 Task: Open Card Interior Design Review in Board Social Media Influencer Collaboration and Partnership Management to Workspace Inbound Marketing Agencies and add a team member Softage.2@softage.net, a label Yellow, a checklist Board Governance, an attachment from your computer, a color Yellow and finally, add a card description 'Plan and execute company team-building retreat with a focus on work-life integration' and a comment 'Given the potential impact of this task on our team workload, let us ensure that we have a clear plan for managing our time and resources.'. Add a start date 'Jan 02, 1900' with a due date 'Jan 09, 1900'
Action: Mouse moved to (319, 193)
Screenshot: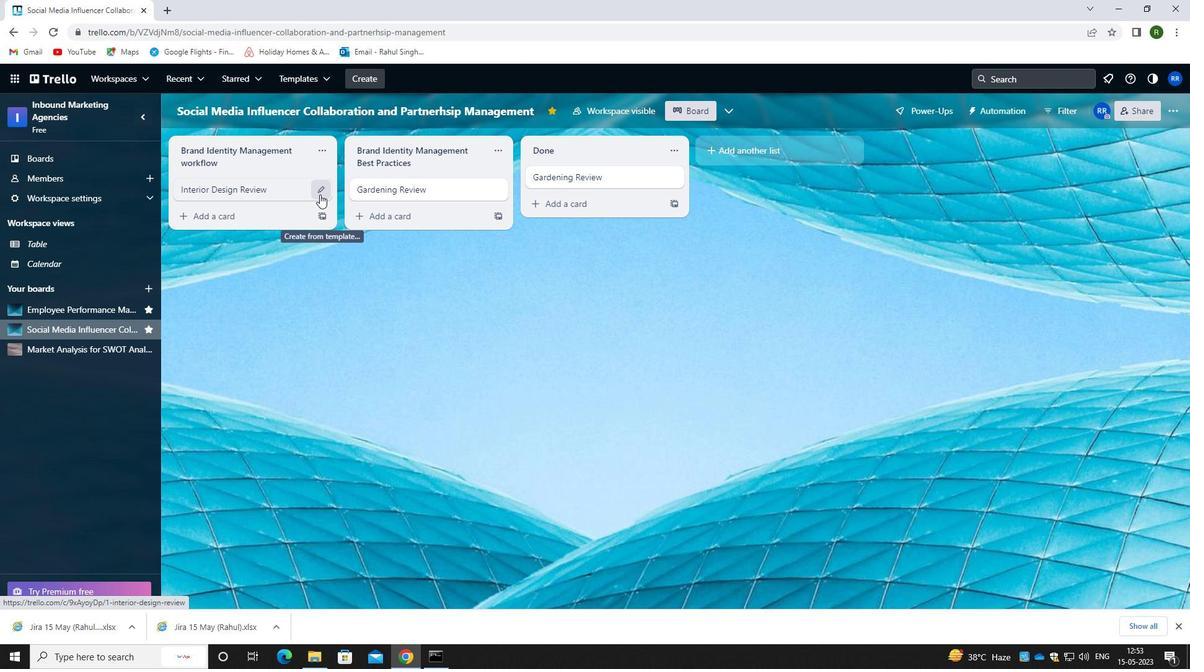 
Action: Mouse pressed left at (319, 193)
Screenshot: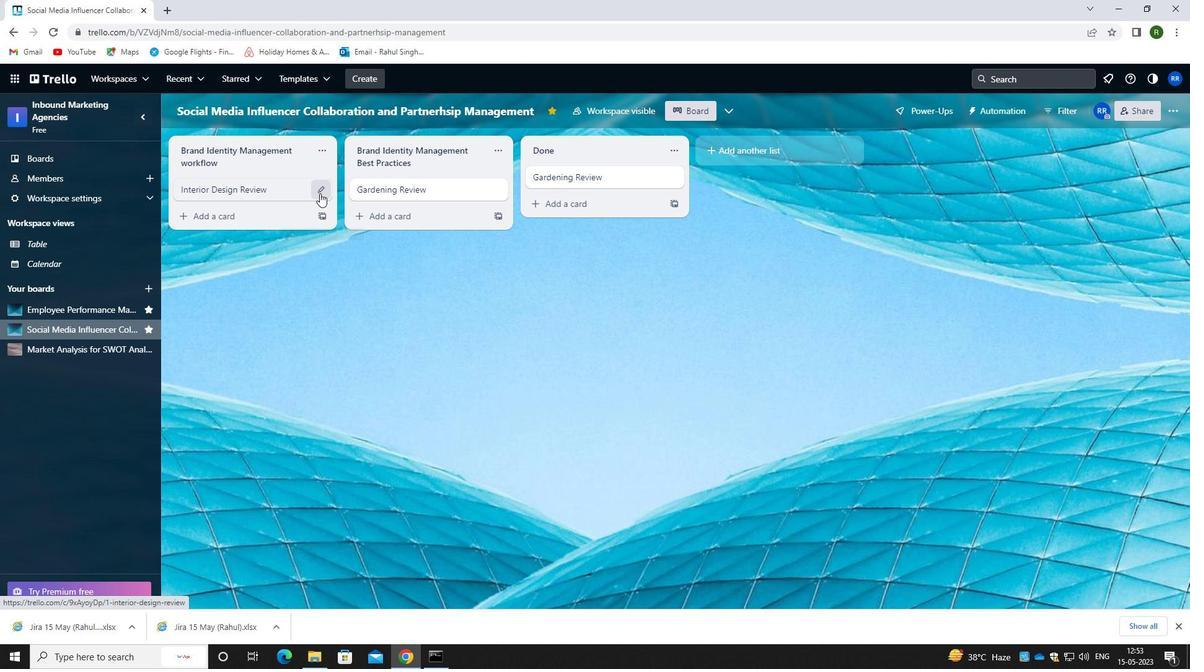 
Action: Mouse moved to (397, 186)
Screenshot: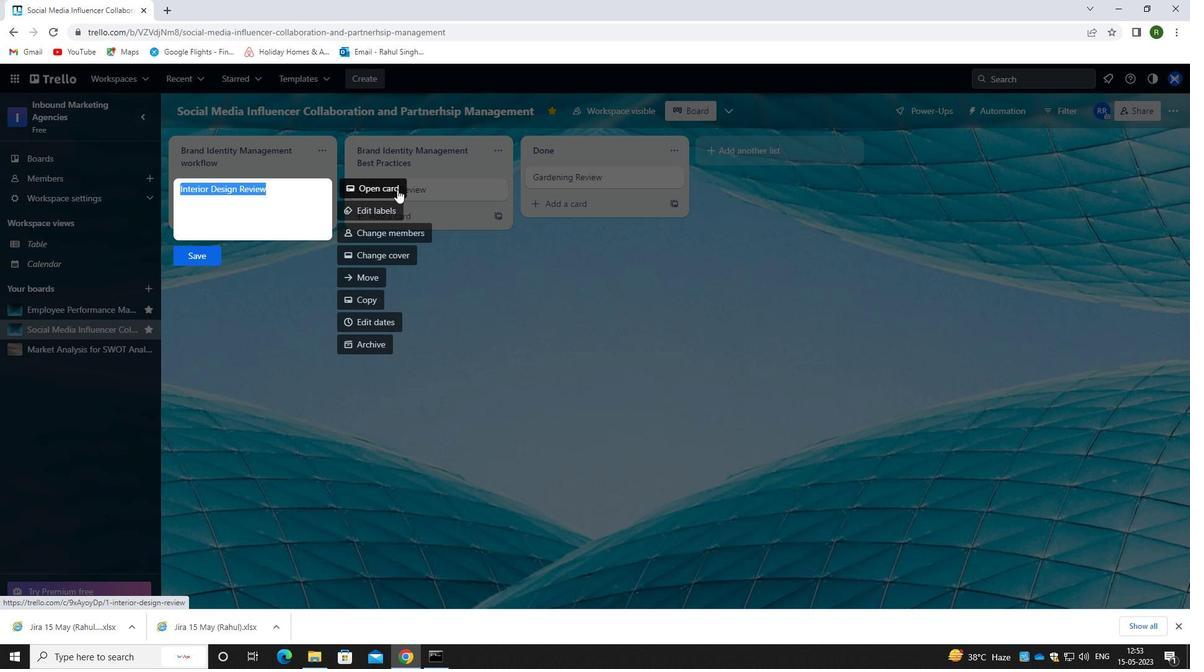 
Action: Mouse pressed left at (397, 186)
Screenshot: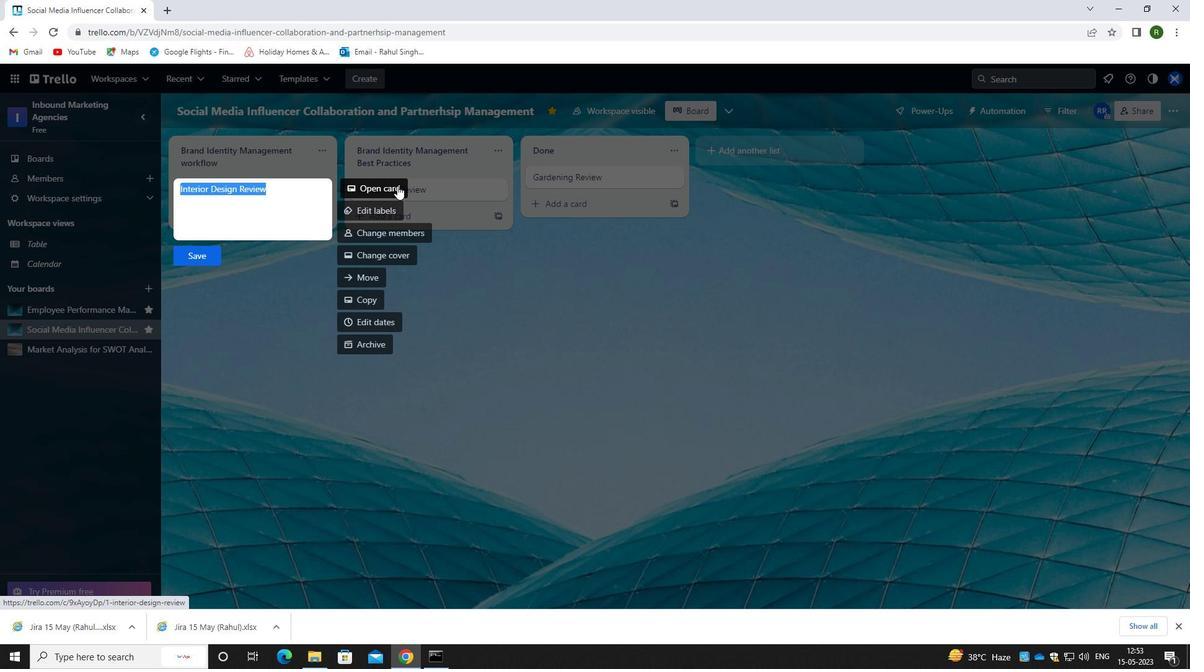 
Action: Mouse moved to (762, 179)
Screenshot: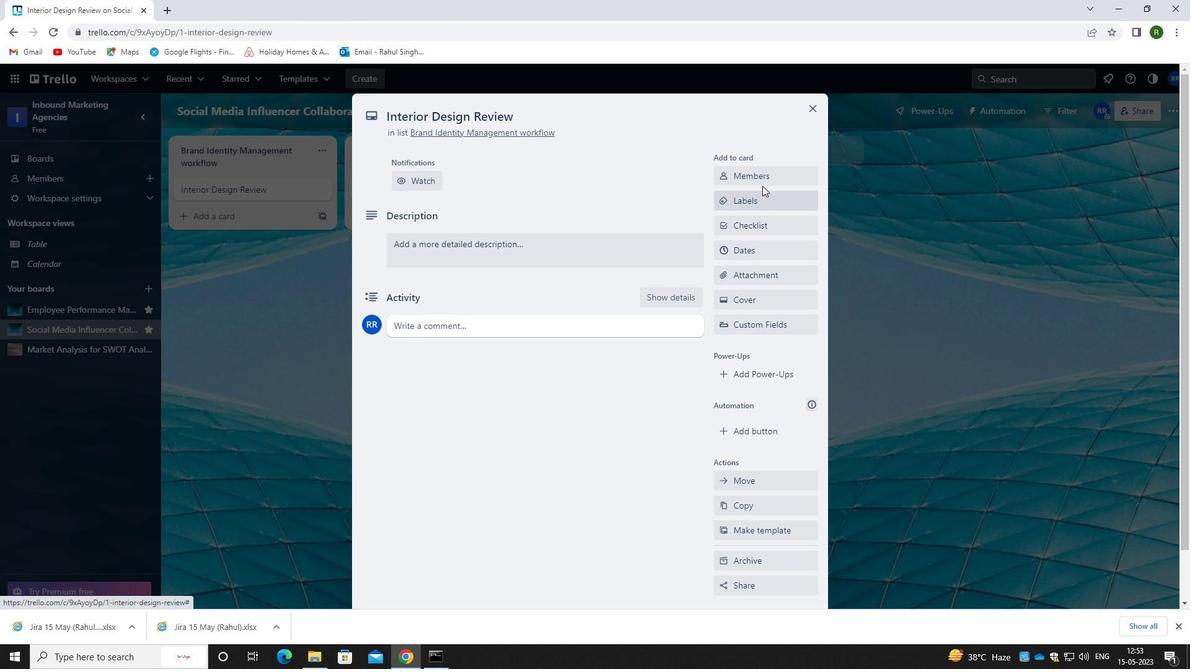 
Action: Mouse pressed left at (762, 179)
Screenshot: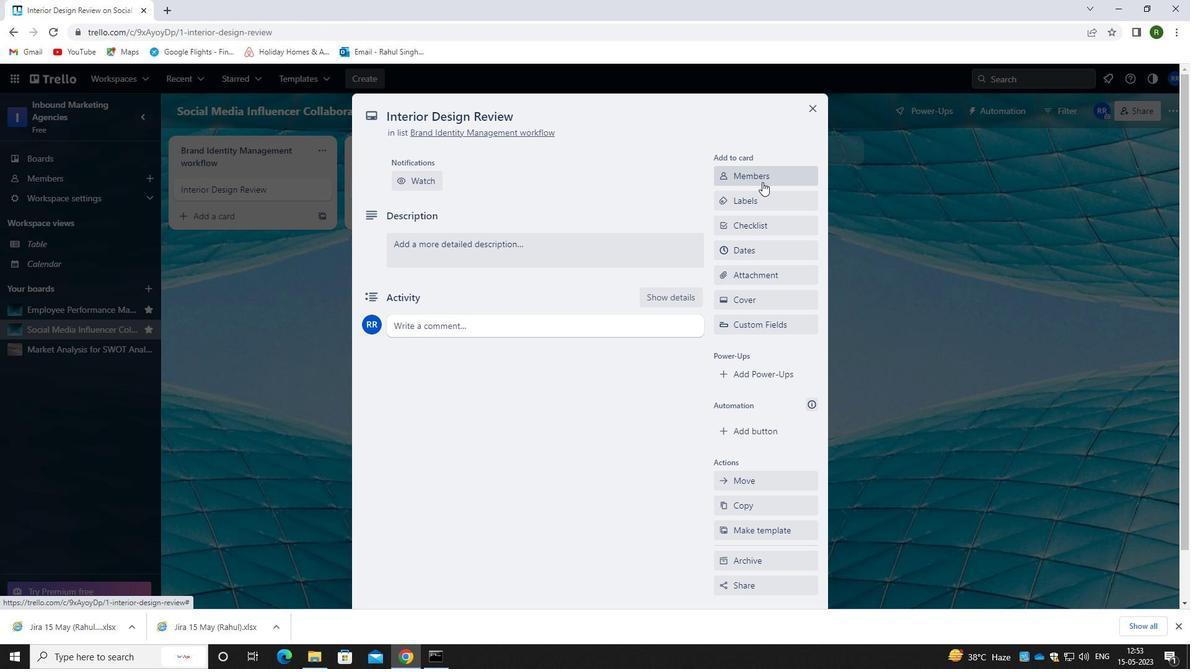 
Action: Mouse moved to (747, 238)
Screenshot: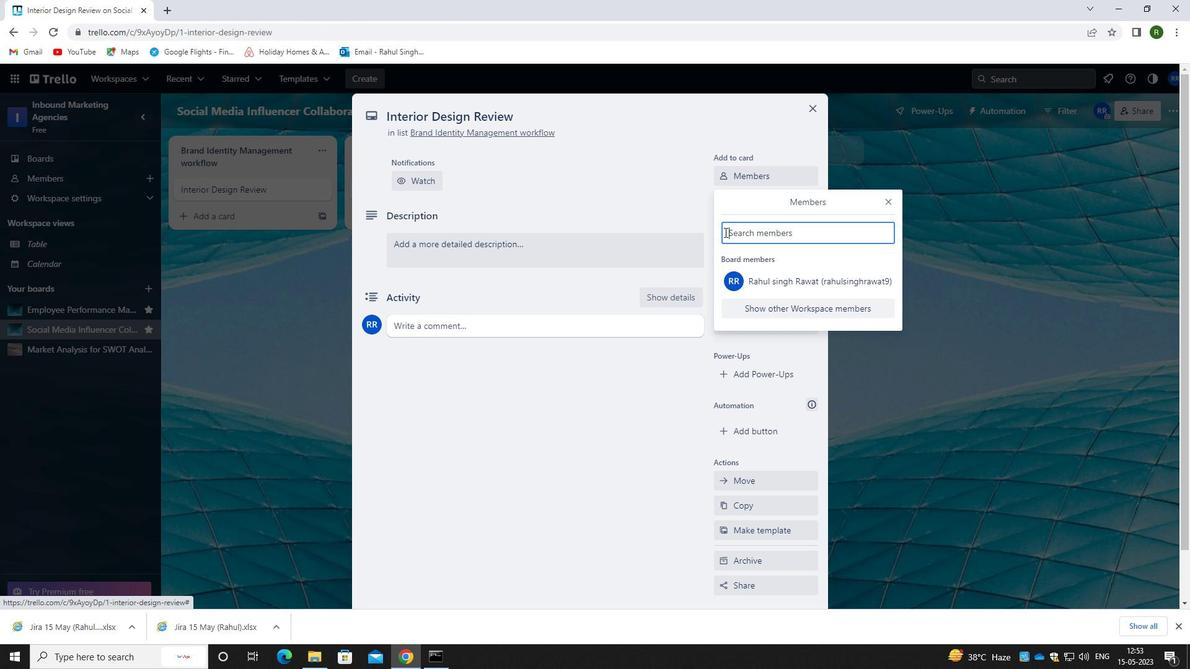 
Action: Key pressed <Key.caps_lock>s<Key.caps_lock>oftage.2<Key.shift>@SOFTAGE.NET
Screenshot: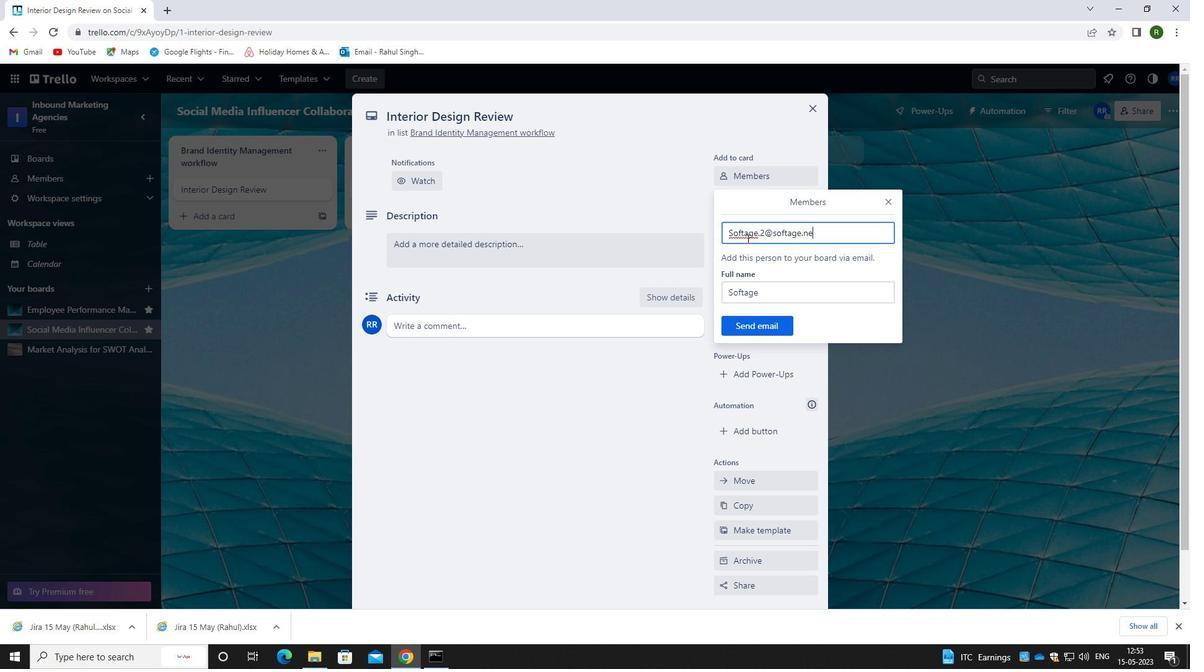 
Action: Mouse moved to (748, 326)
Screenshot: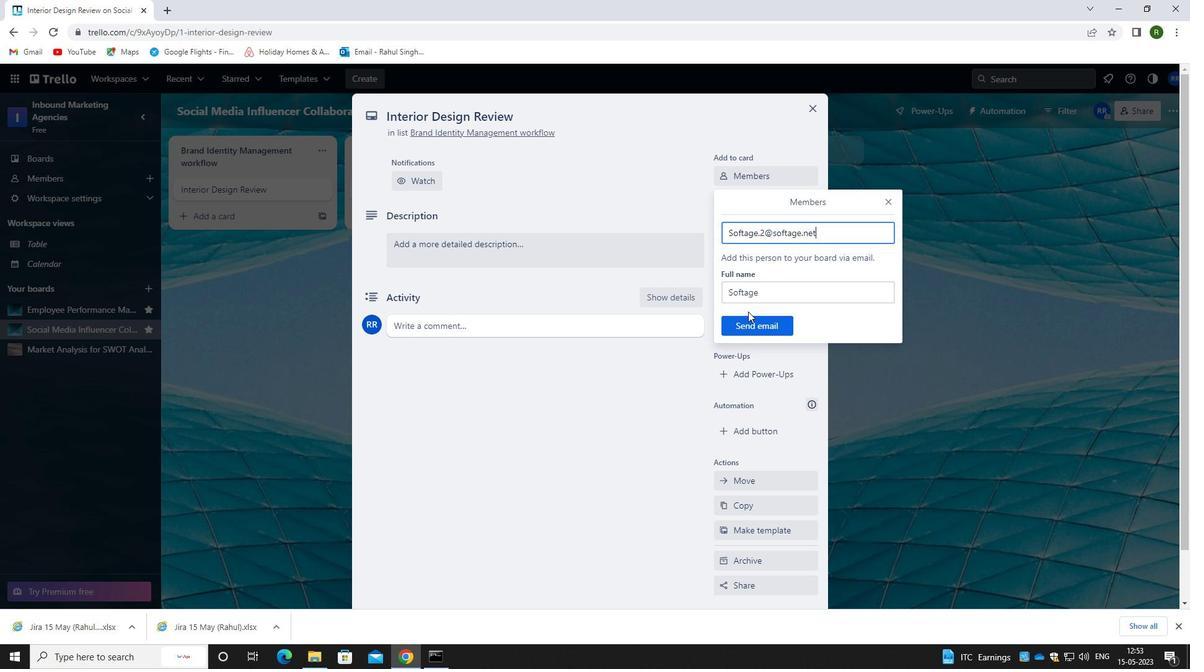 
Action: Mouse pressed left at (748, 326)
Screenshot: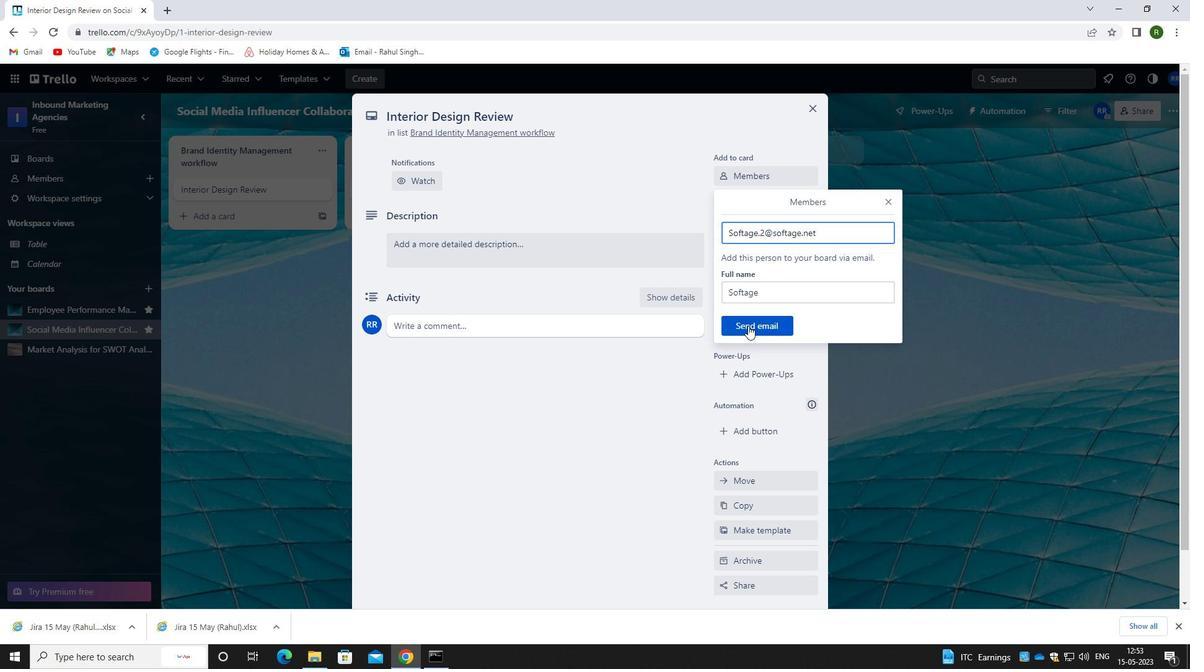 
Action: Mouse moved to (745, 239)
Screenshot: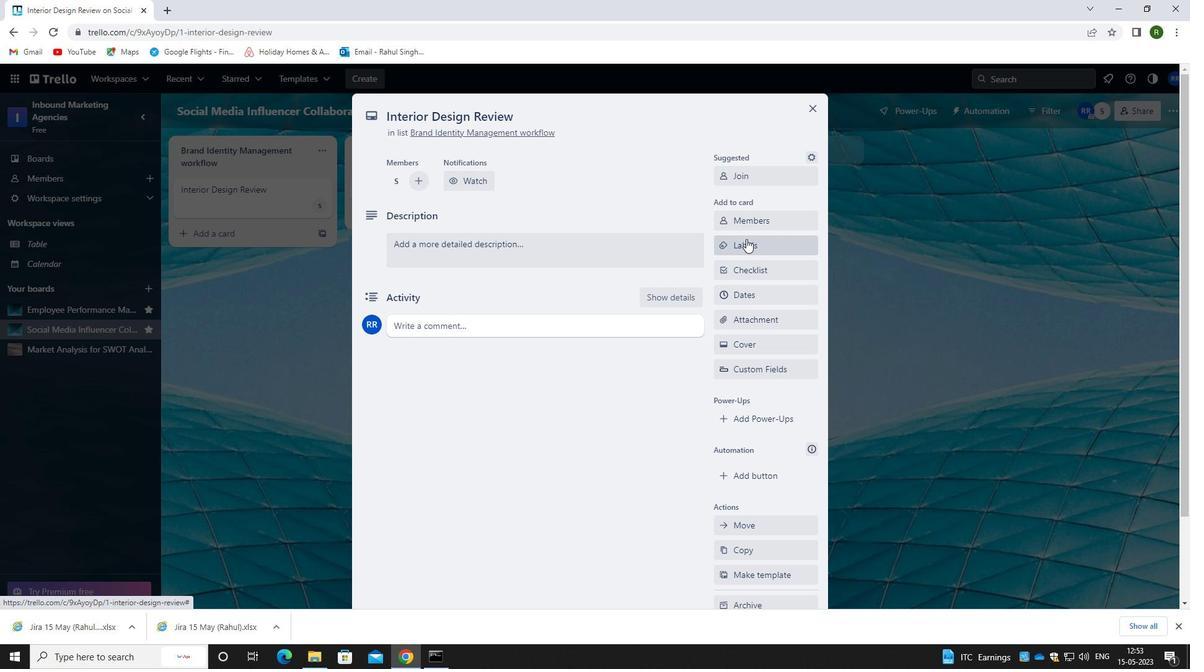 
Action: Mouse pressed left at (745, 239)
Screenshot: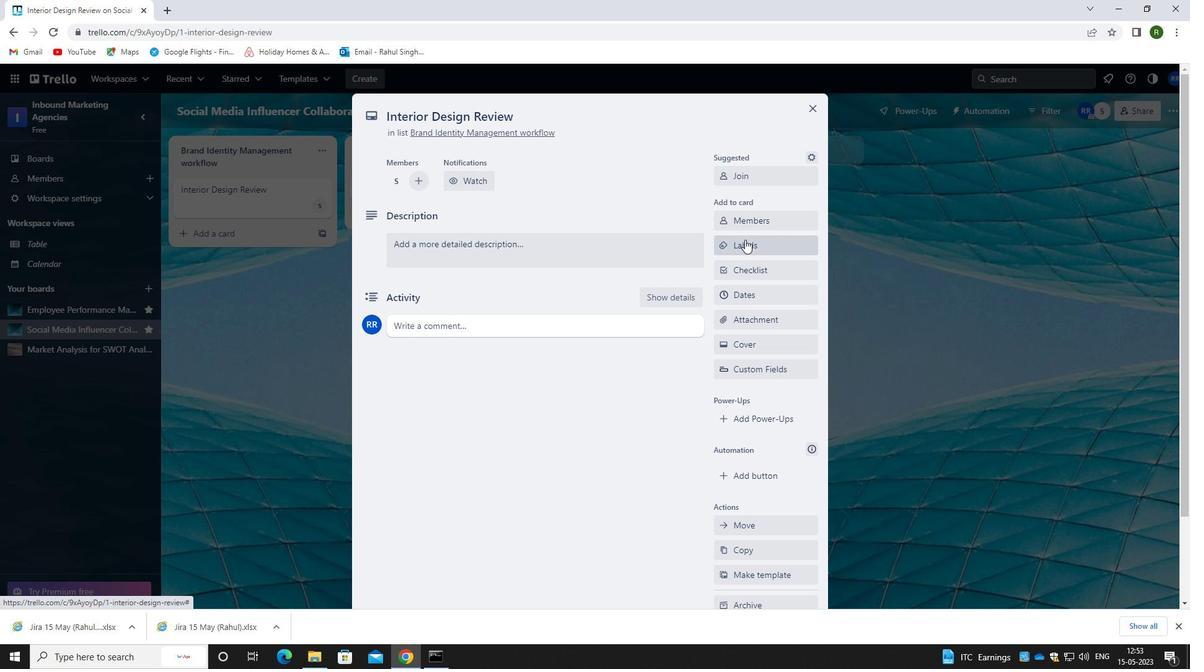 
Action: Mouse moved to (741, 279)
Screenshot: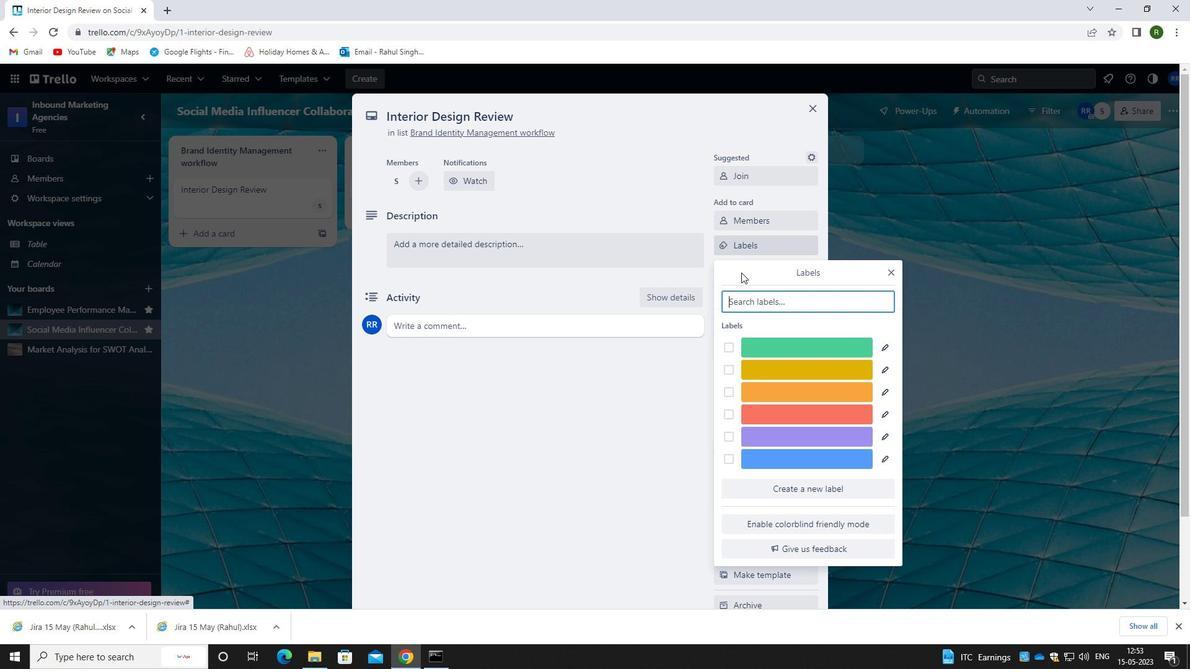 
Action: Key pressed YELLOW
Screenshot: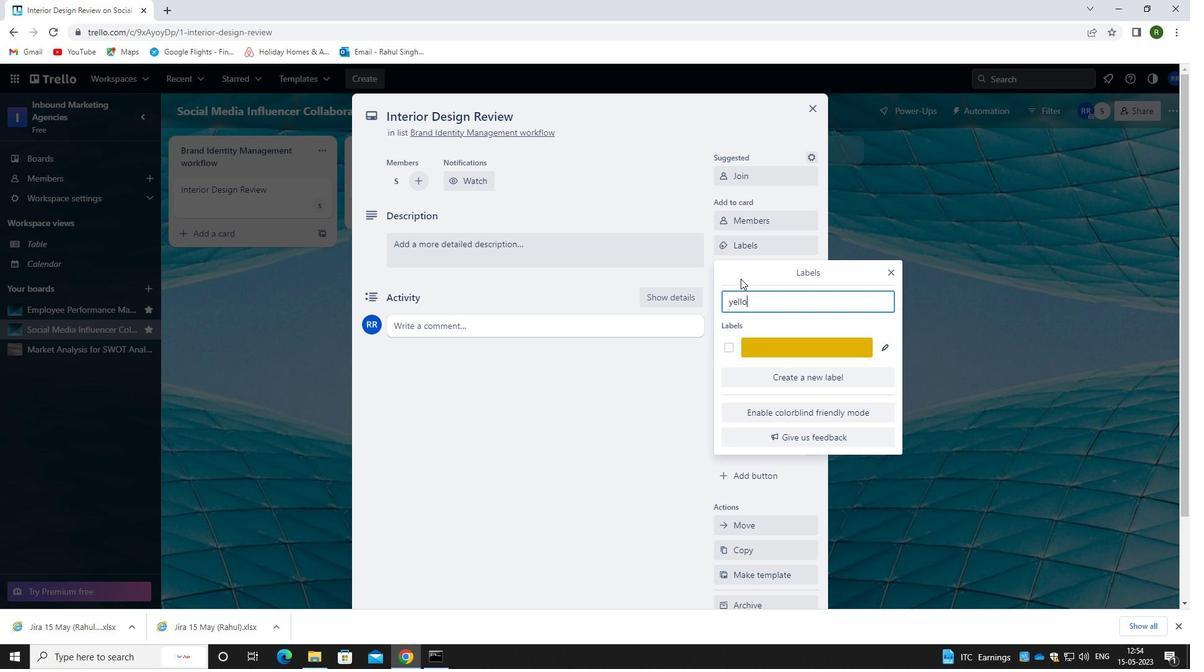 
Action: Mouse moved to (721, 341)
Screenshot: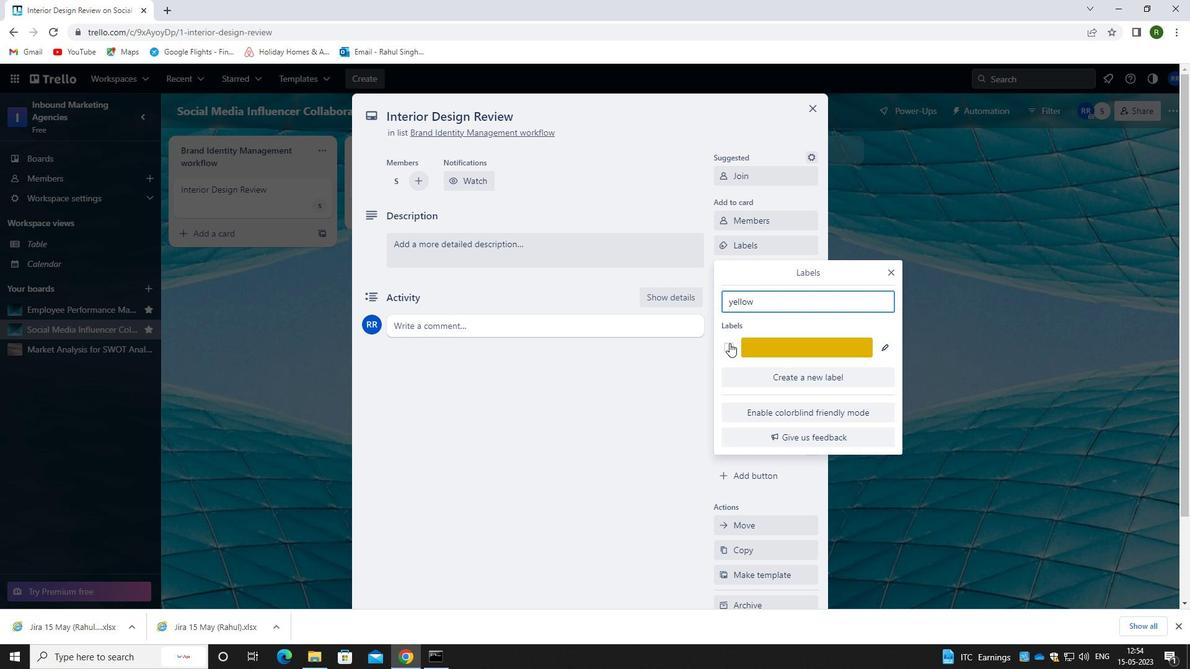 
Action: Mouse pressed left at (721, 341)
Screenshot: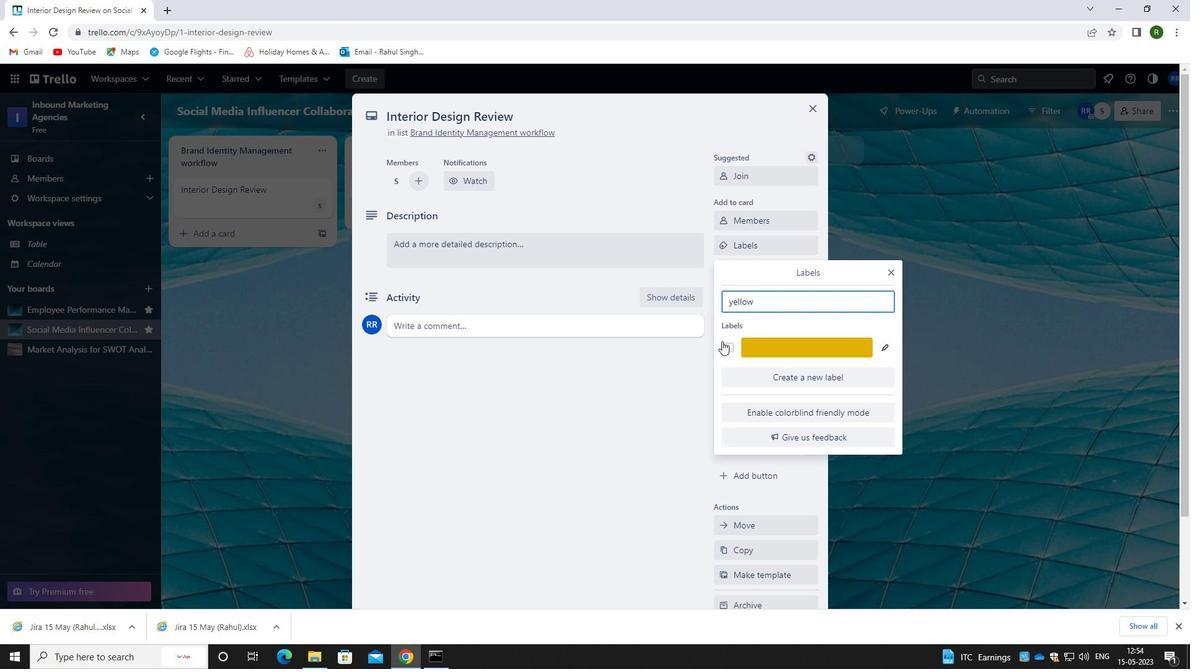 
Action: Mouse moved to (674, 395)
Screenshot: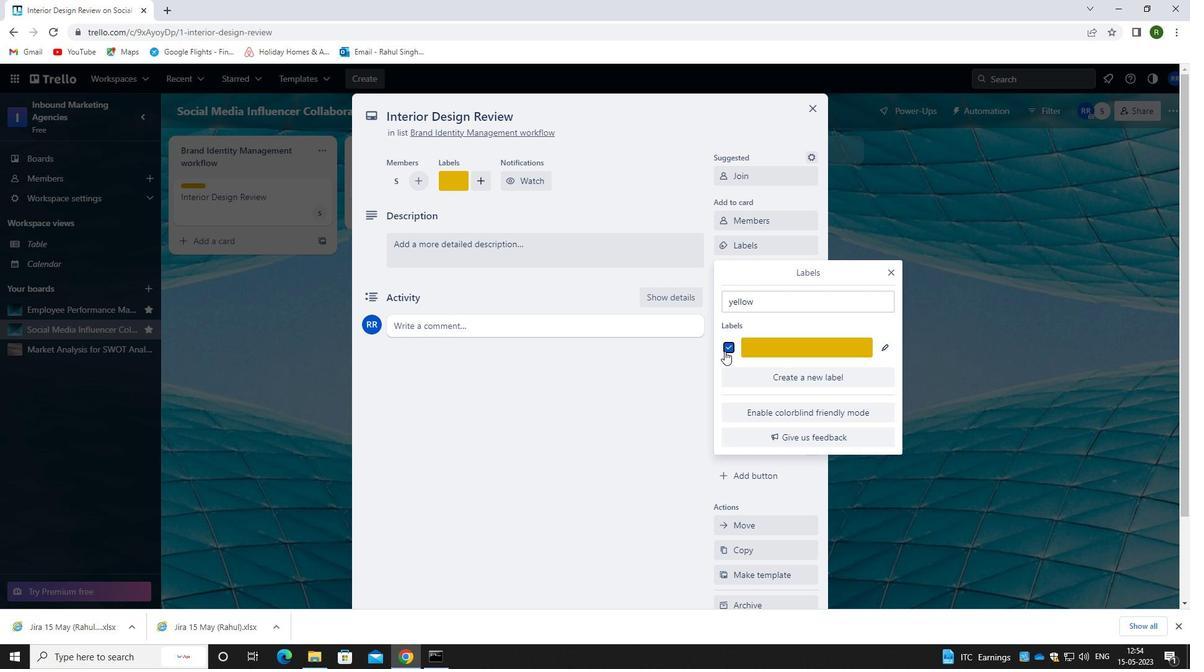 
Action: Mouse pressed left at (674, 395)
Screenshot: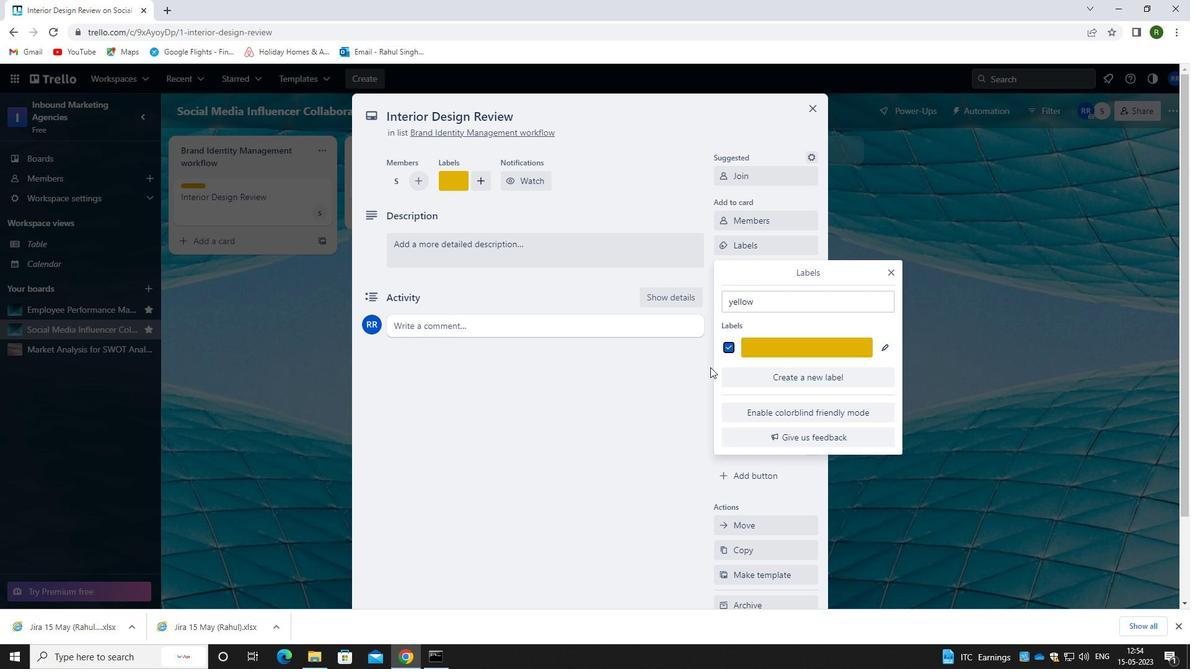 
Action: Mouse moved to (765, 273)
Screenshot: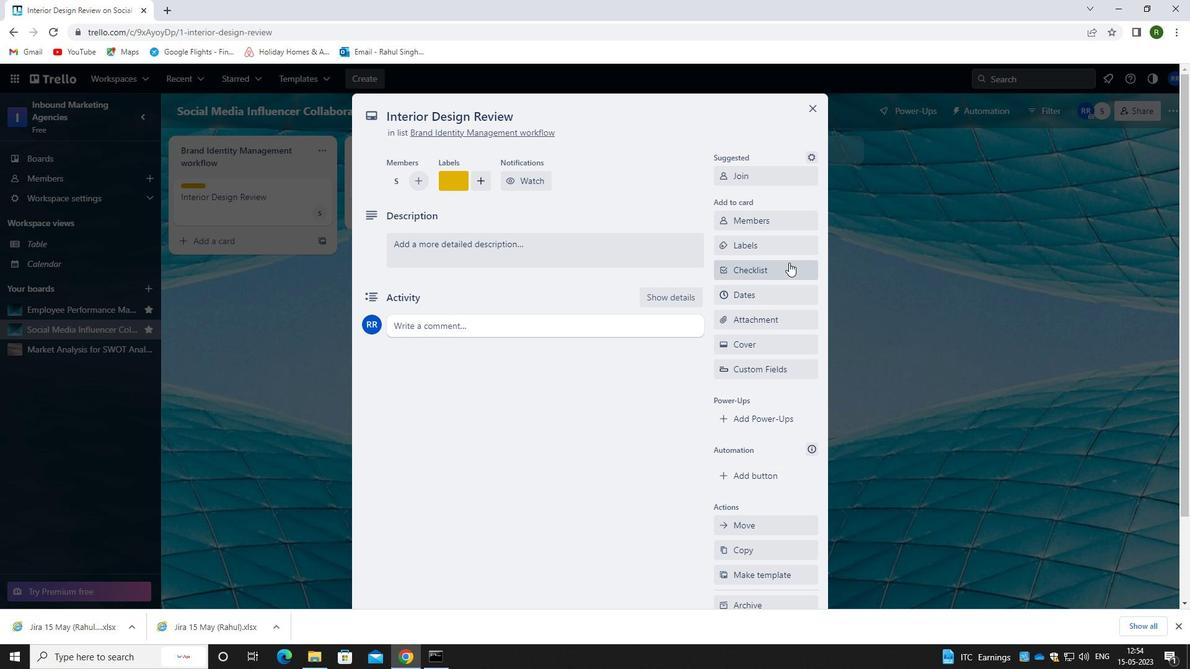 
Action: Mouse pressed left at (765, 273)
Screenshot: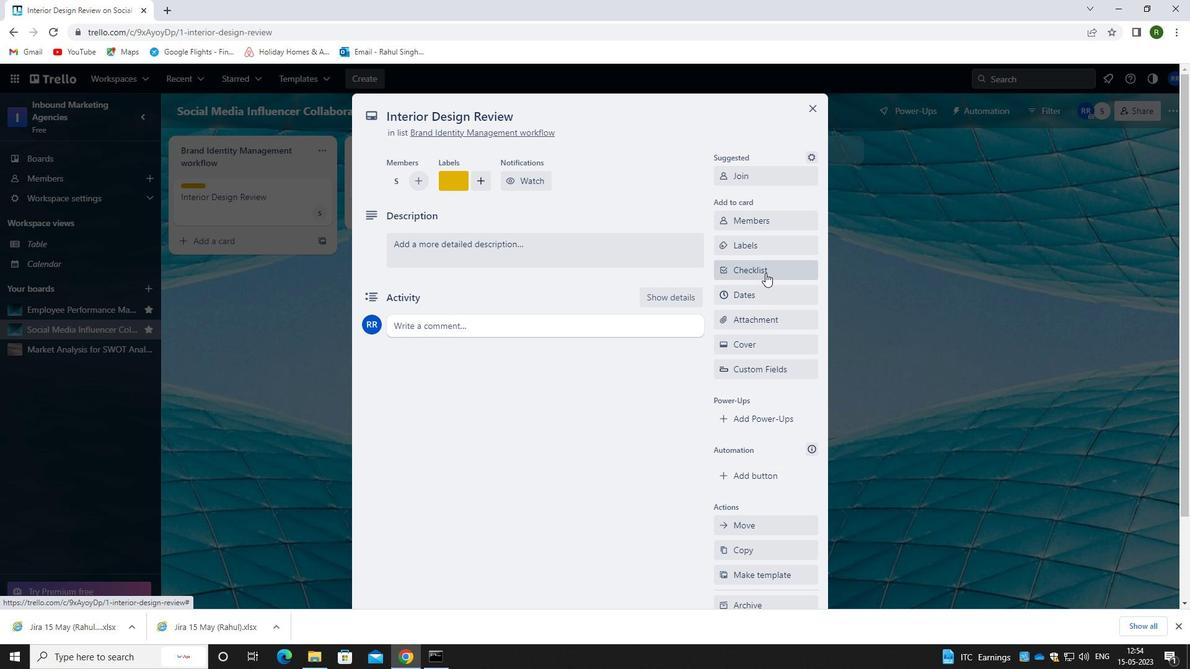 
Action: Mouse moved to (789, 357)
Screenshot: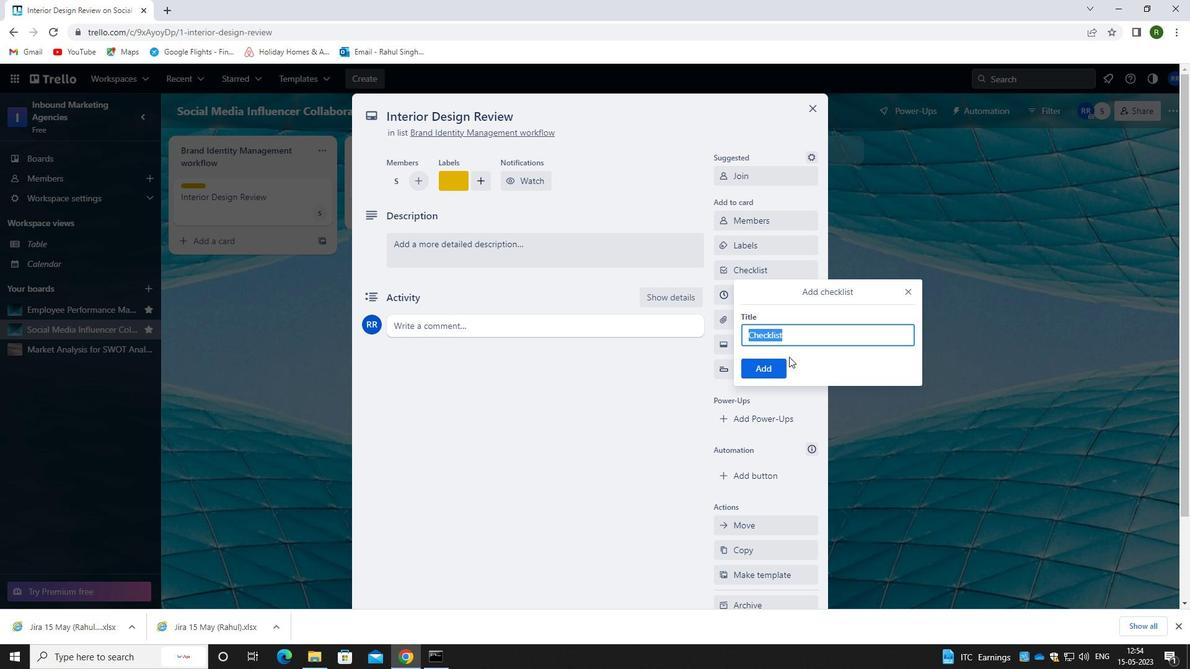 
Action: Key pressed <Key.shift>BOARD<Key.space><Key.shift>GOVERNANCE
Screenshot: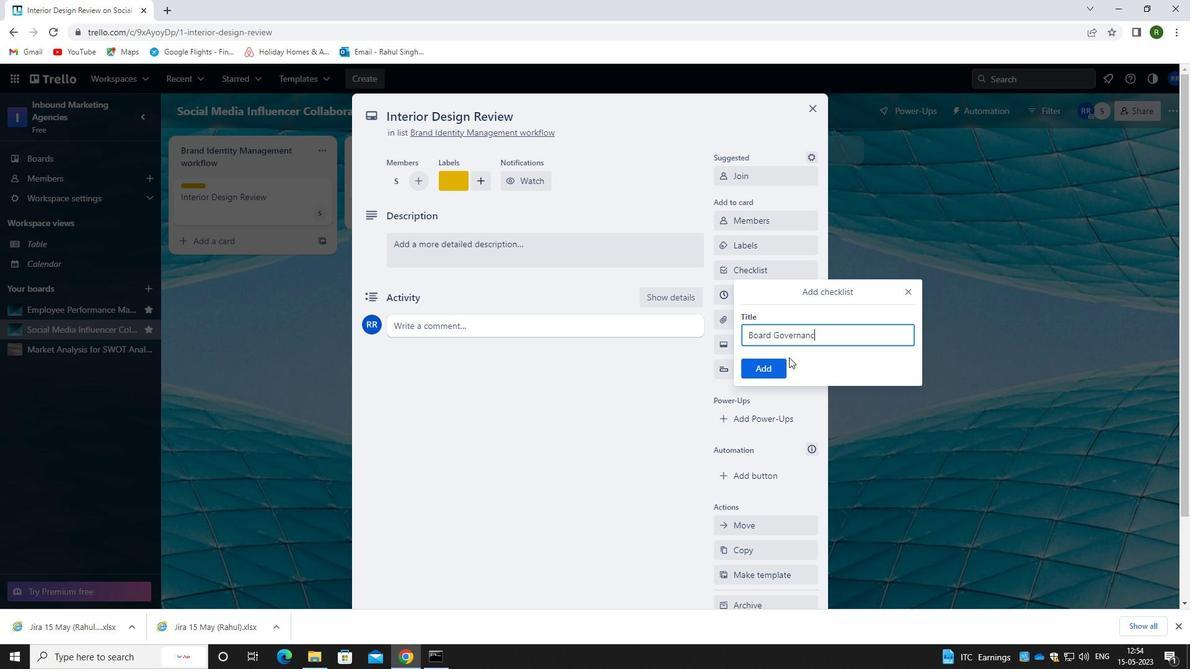 
Action: Mouse moved to (764, 367)
Screenshot: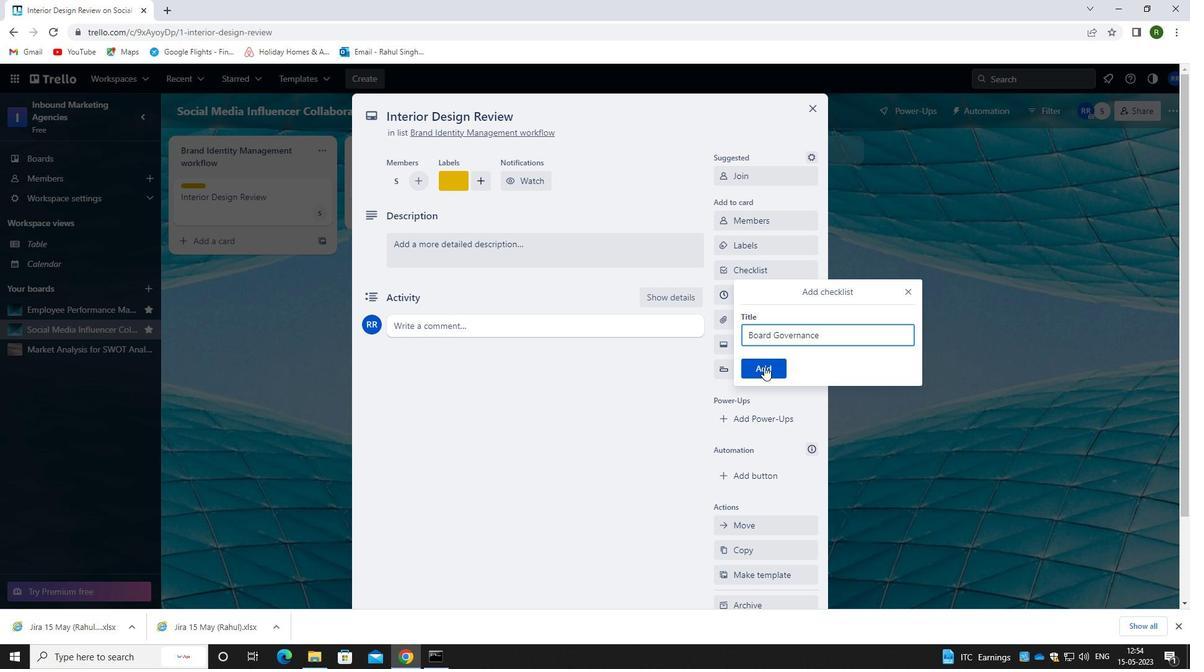 
Action: Mouse pressed left at (764, 367)
Screenshot: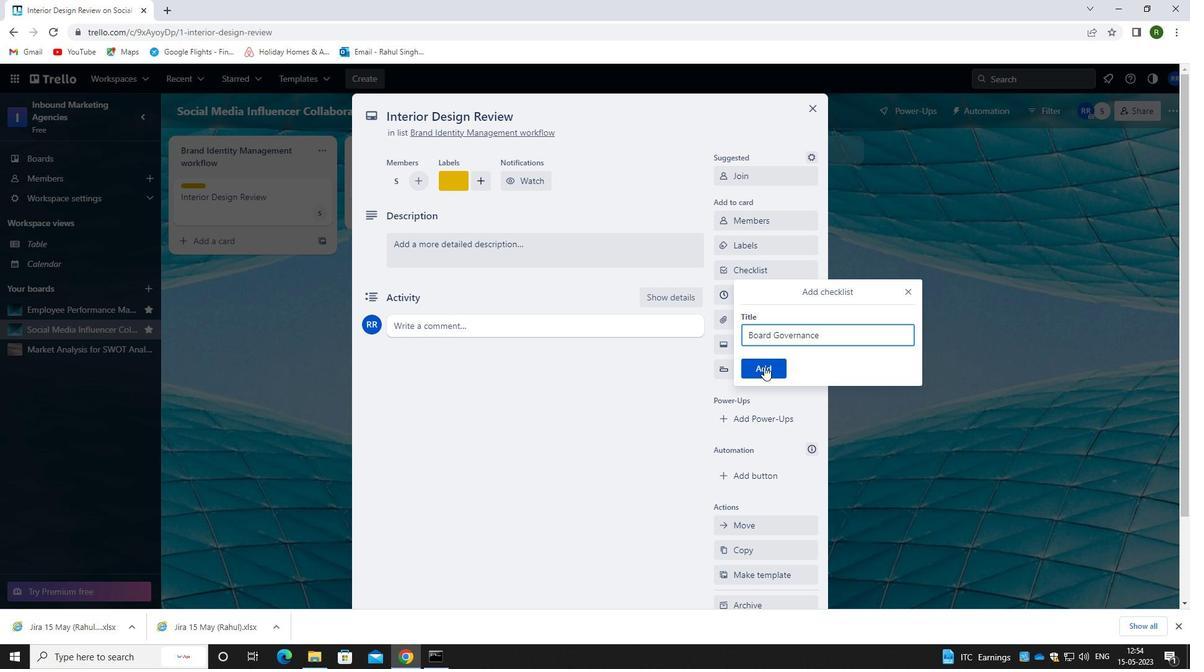 
Action: Mouse moved to (759, 326)
Screenshot: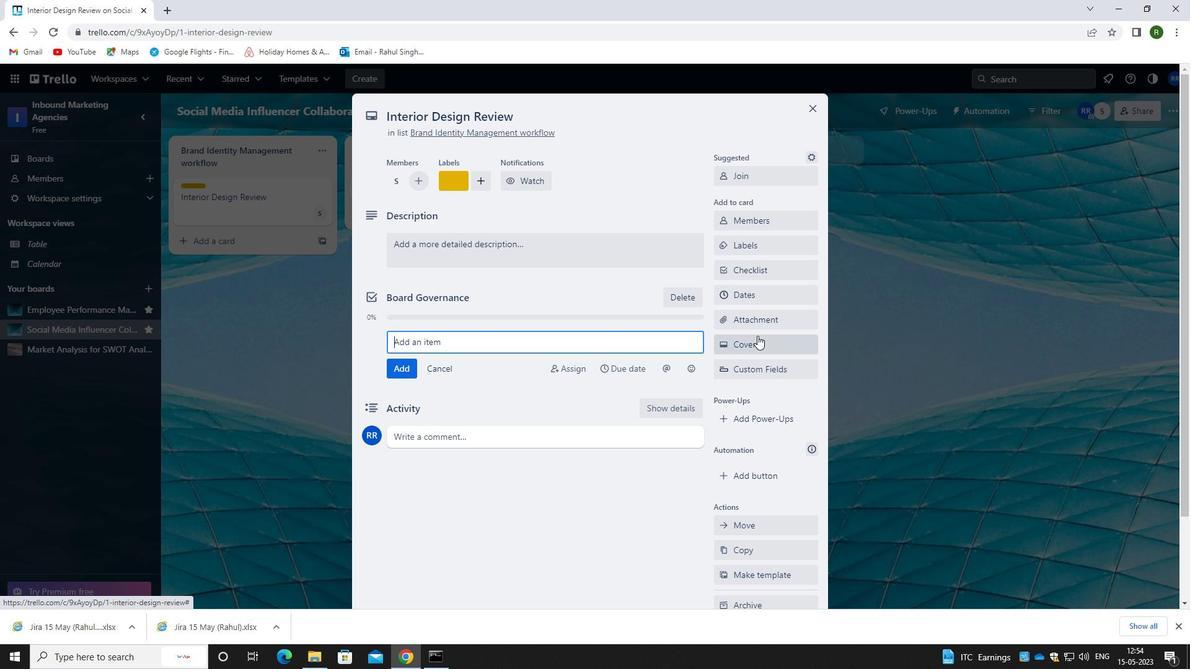 
Action: Mouse pressed left at (759, 326)
Screenshot: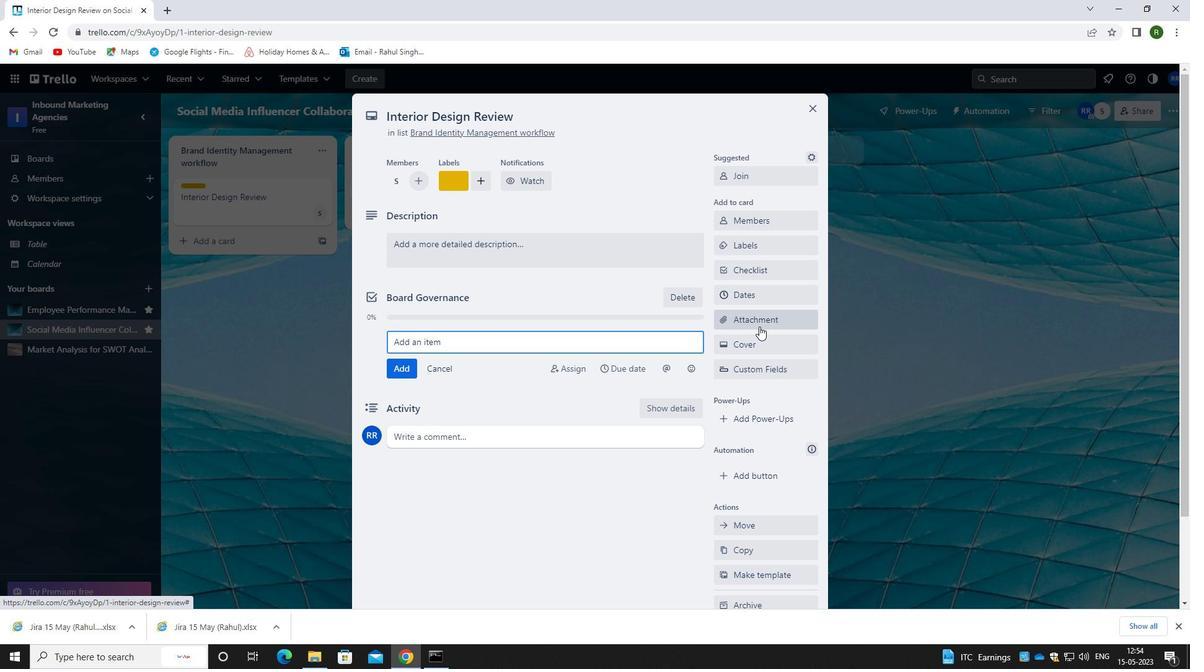 
Action: Mouse moved to (749, 375)
Screenshot: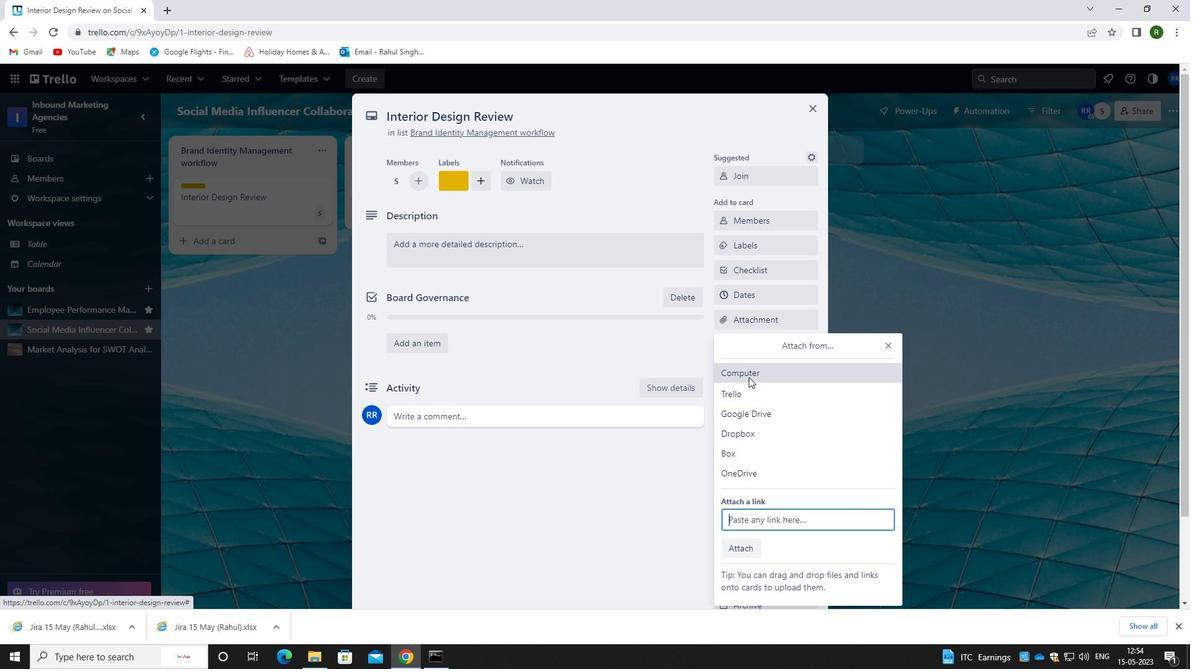 
Action: Mouse pressed left at (749, 375)
Screenshot: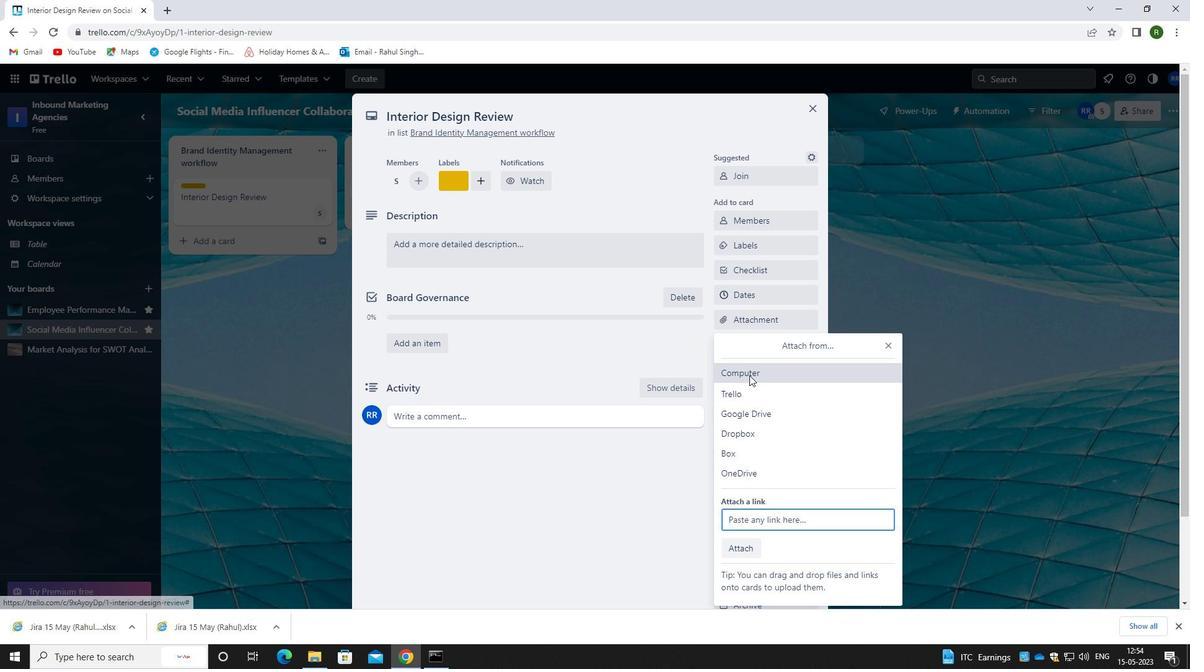 
Action: Mouse moved to (57, 256)
Screenshot: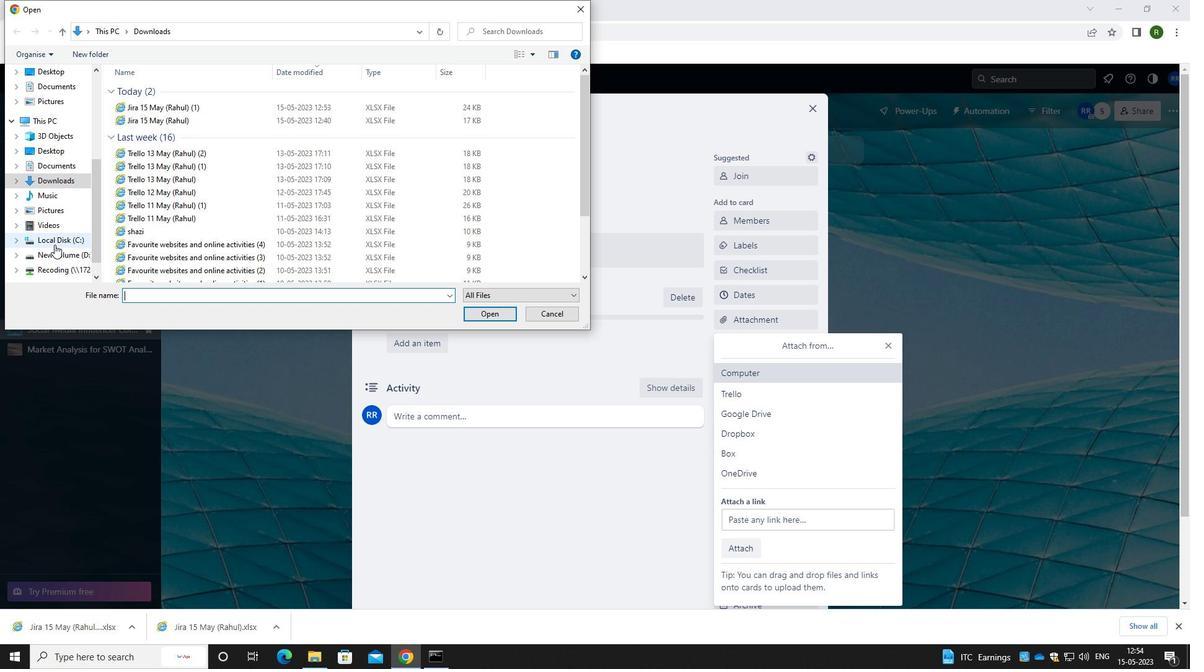 
Action: Mouse pressed left at (57, 256)
Screenshot: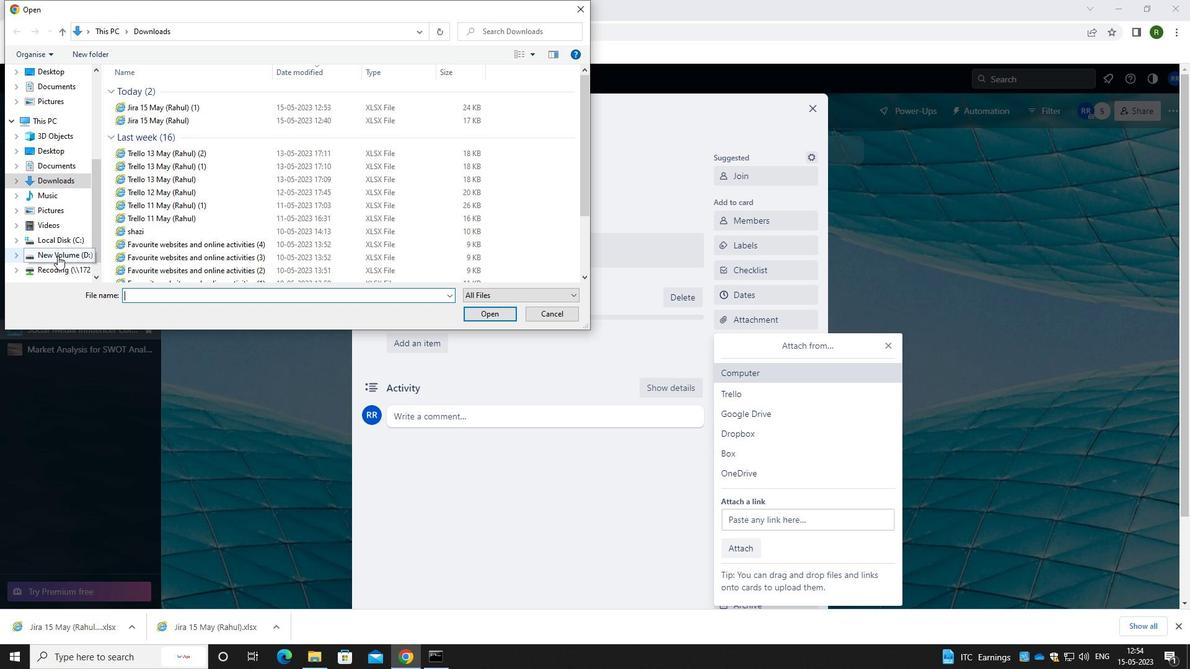 
Action: Mouse moved to (341, 120)
Screenshot: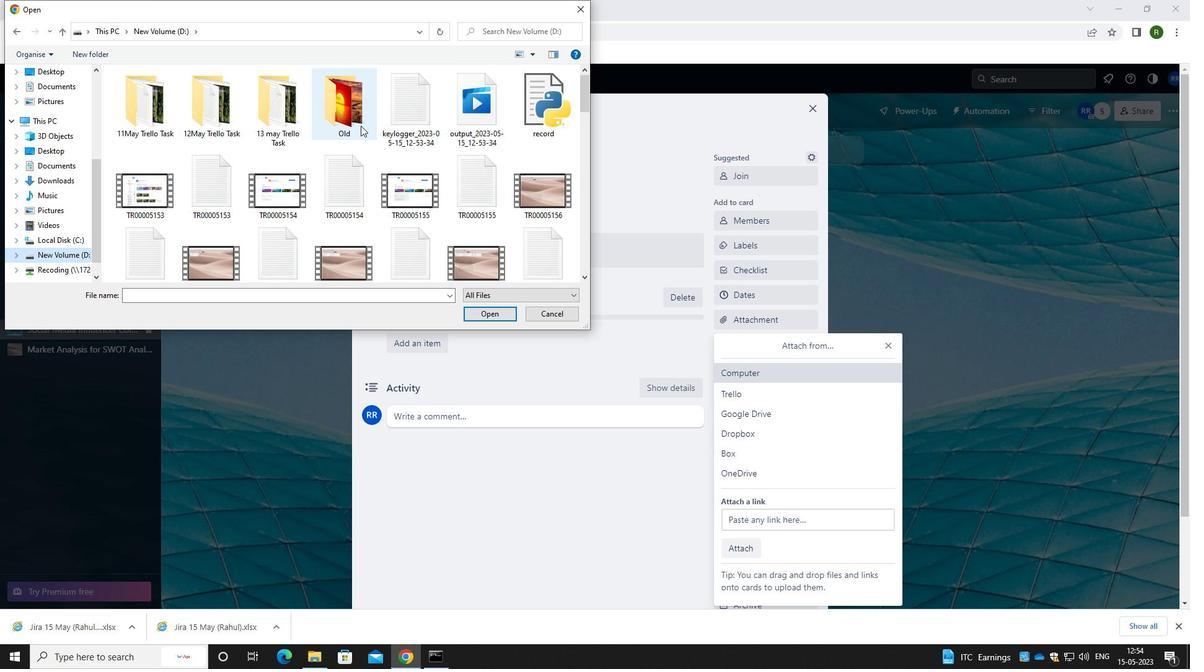 
Action: Mouse pressed left at (341, 120)
Screenshot: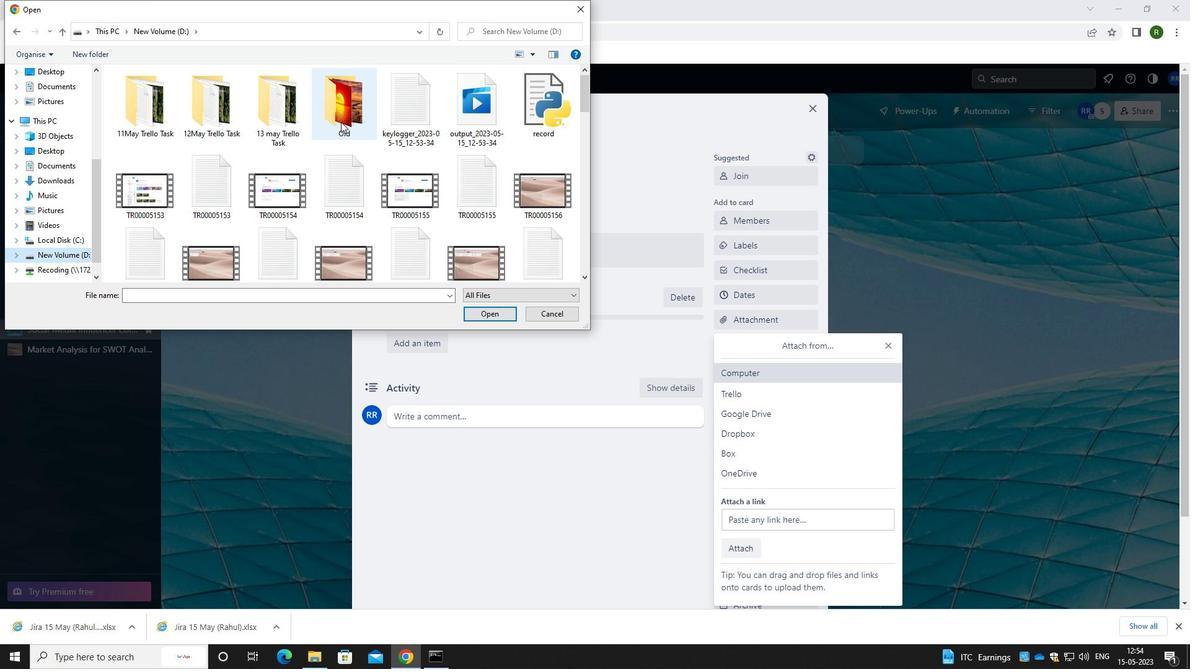 
Action: Mouse pressed left at (341, 120)
Screenshot: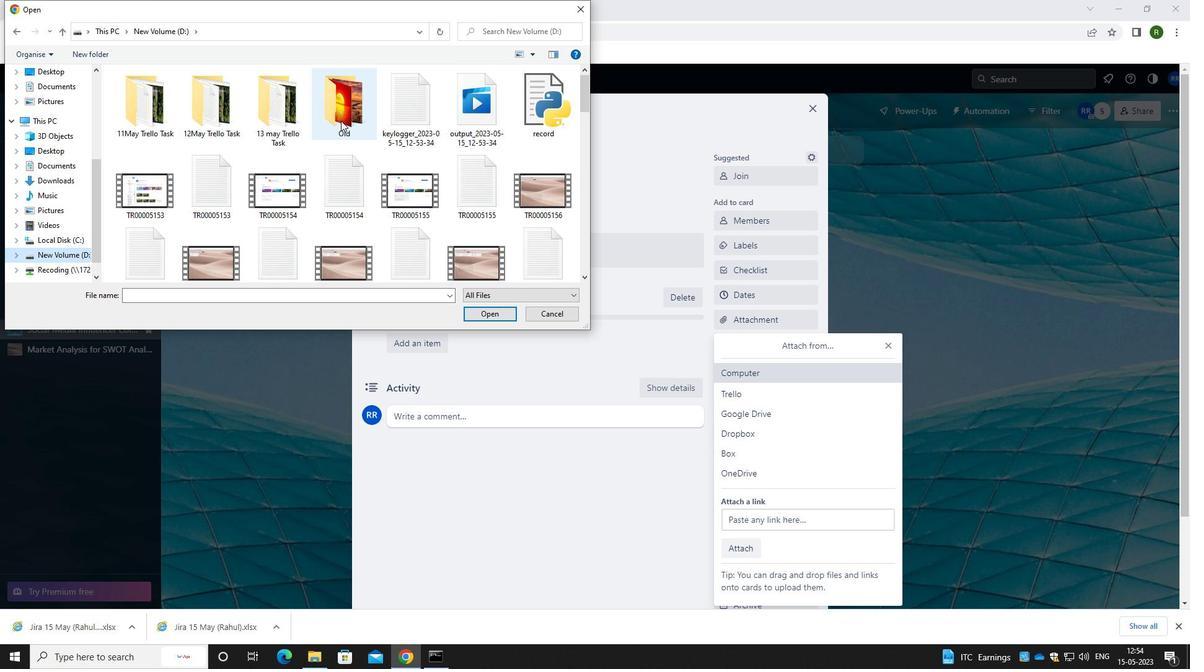 
Action: Mouse moved to (157, 127)
Screenshot: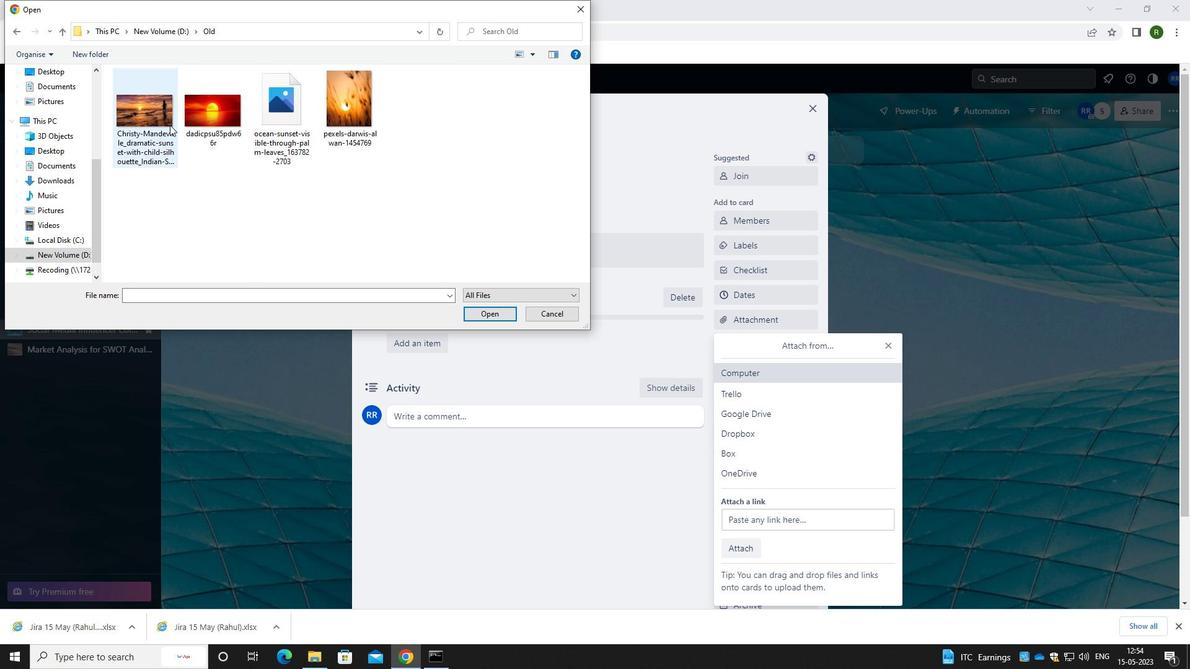 
Action: Mouse pressed left at (157, 127)
Screenshot: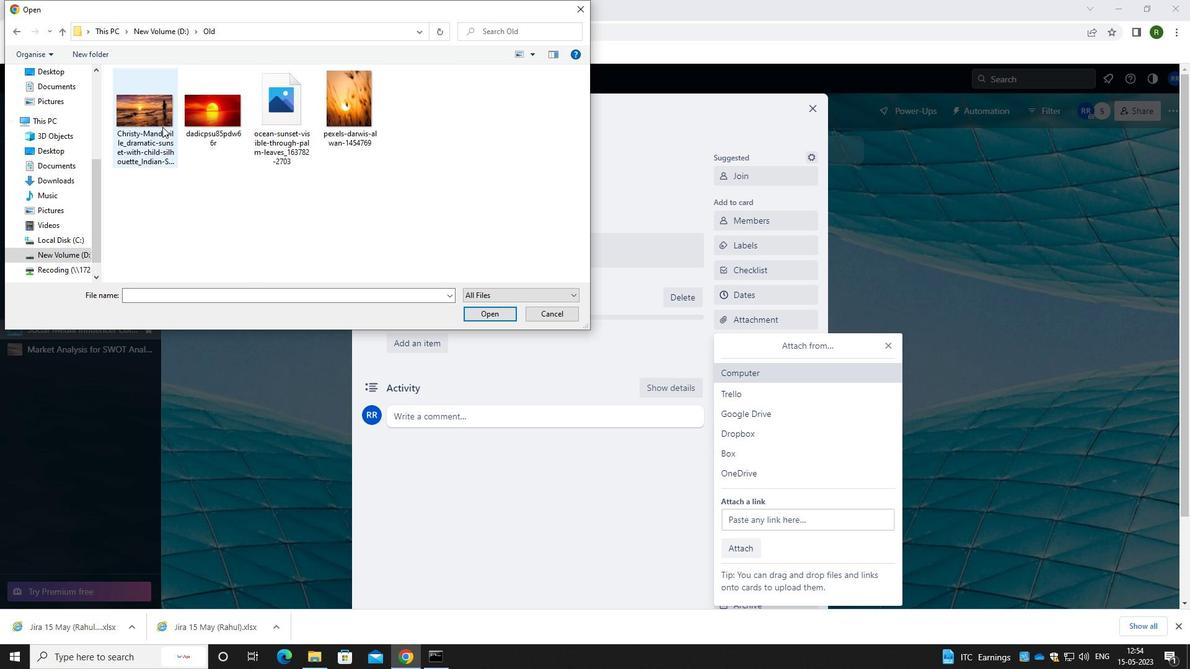 
Action: Mouse moved to (479, 306)
Screenshot: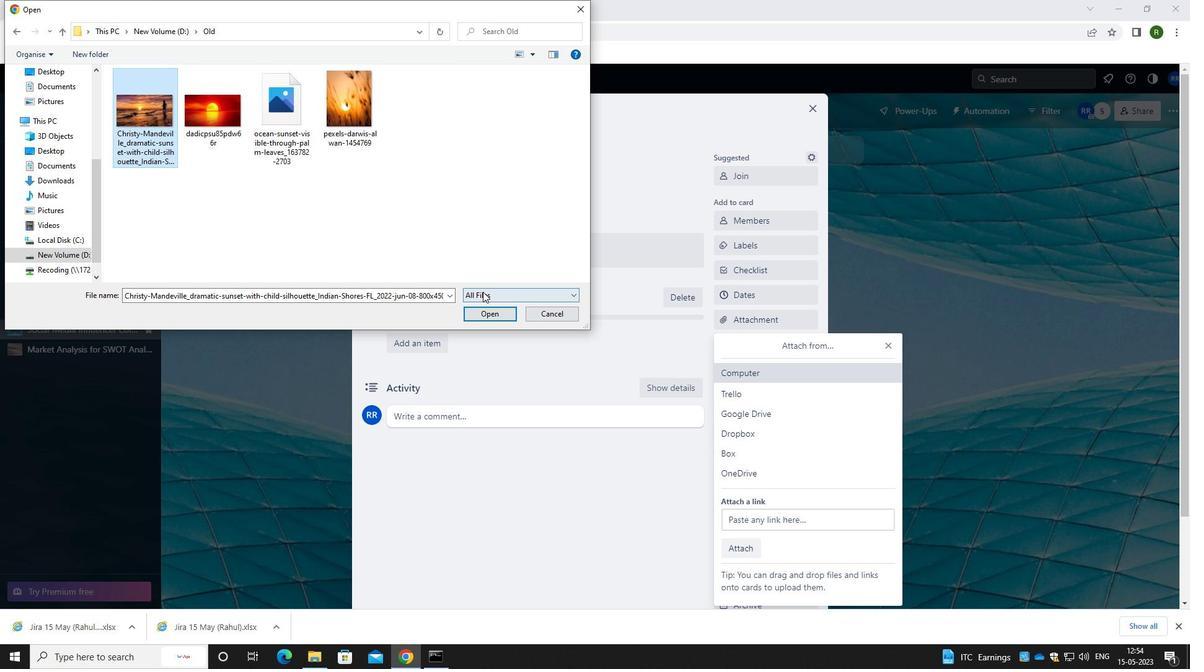 
Action: Mouse pressed left at (479, 306)
Screenshot: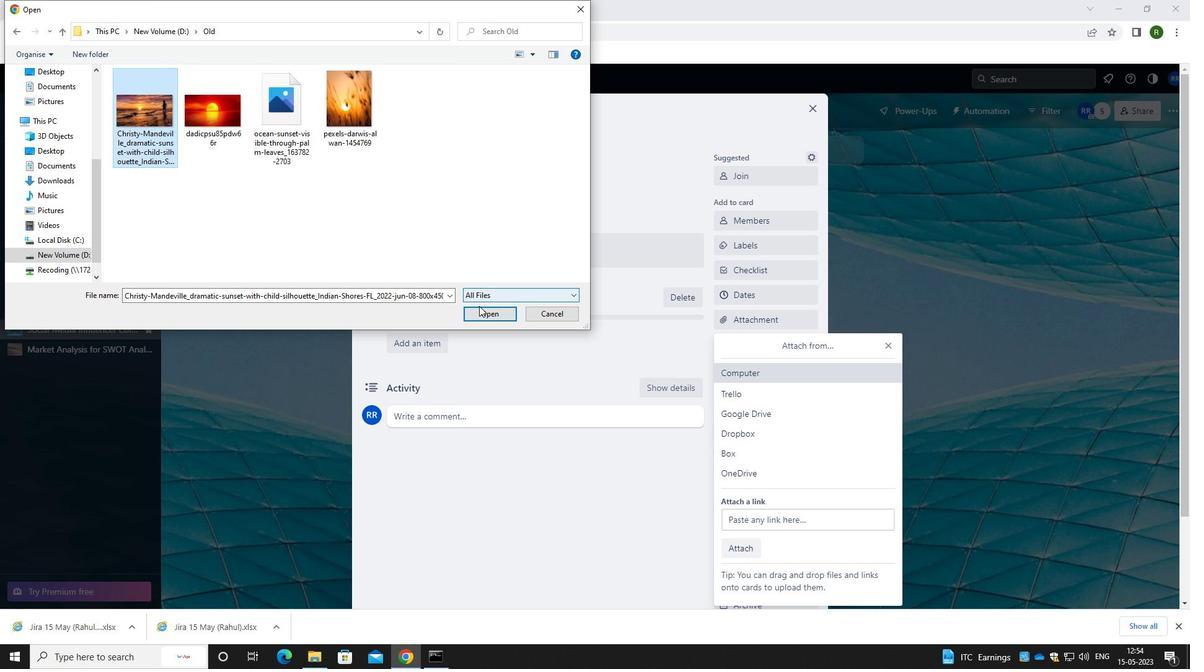 
Action: Mouse moved to (479, 346)
Screenshot: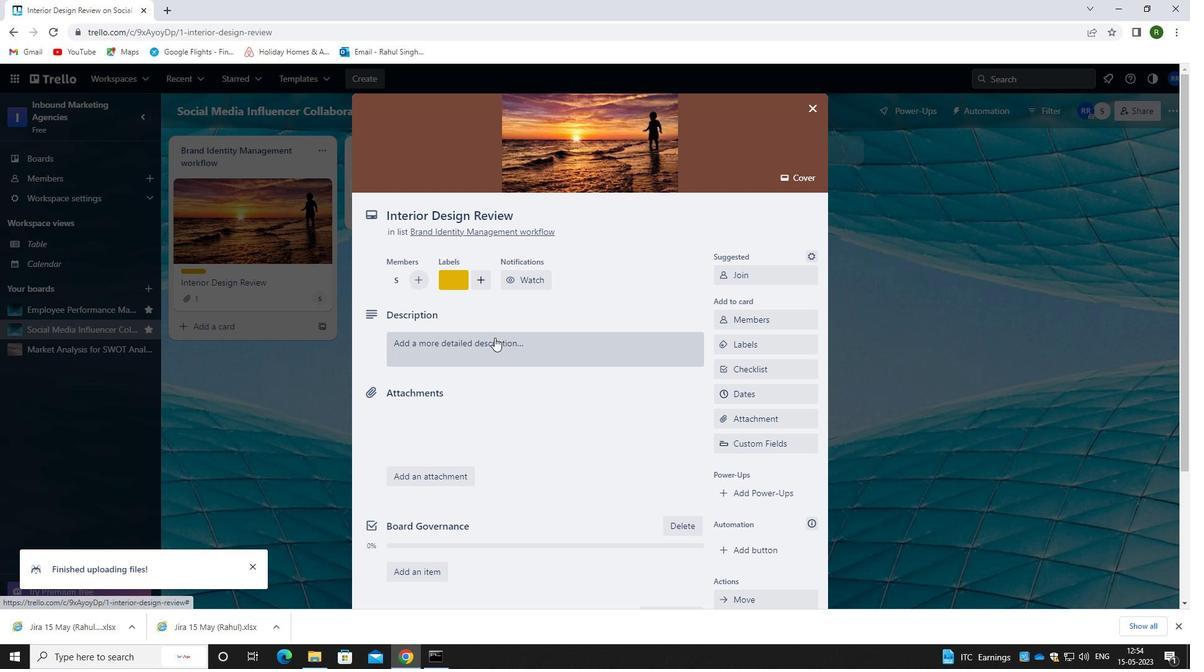 
Action: Mouse pressed left at (479, 346)
Screenshot: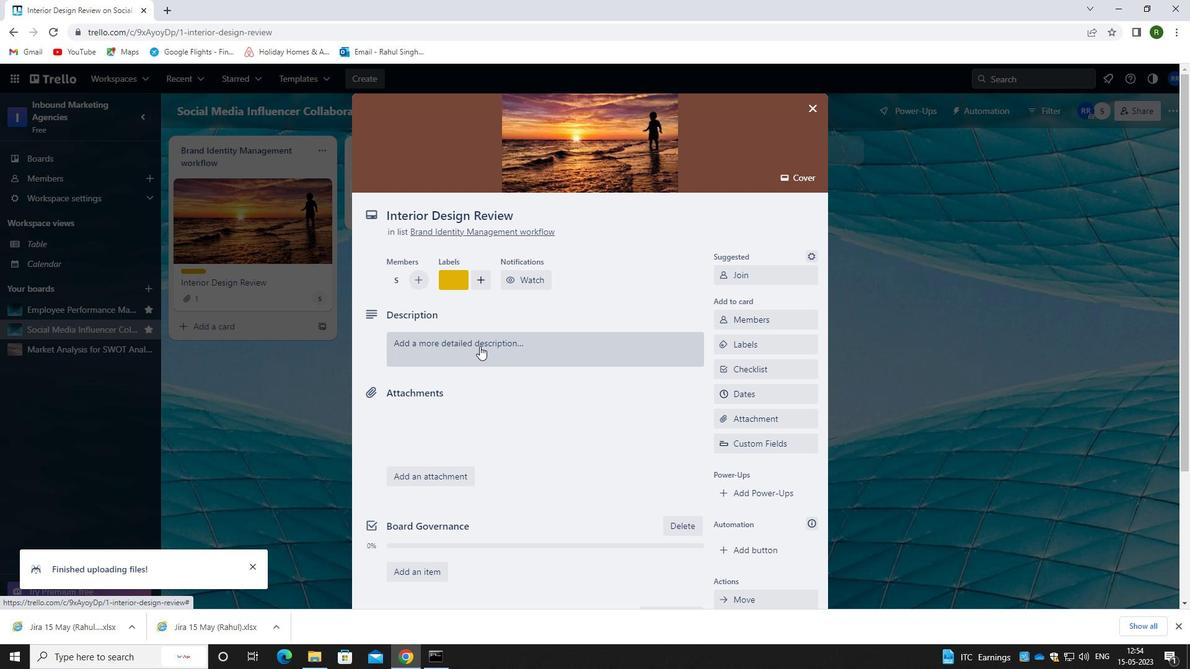 
Action: Mouse moved to (466, 404)
Screenshot: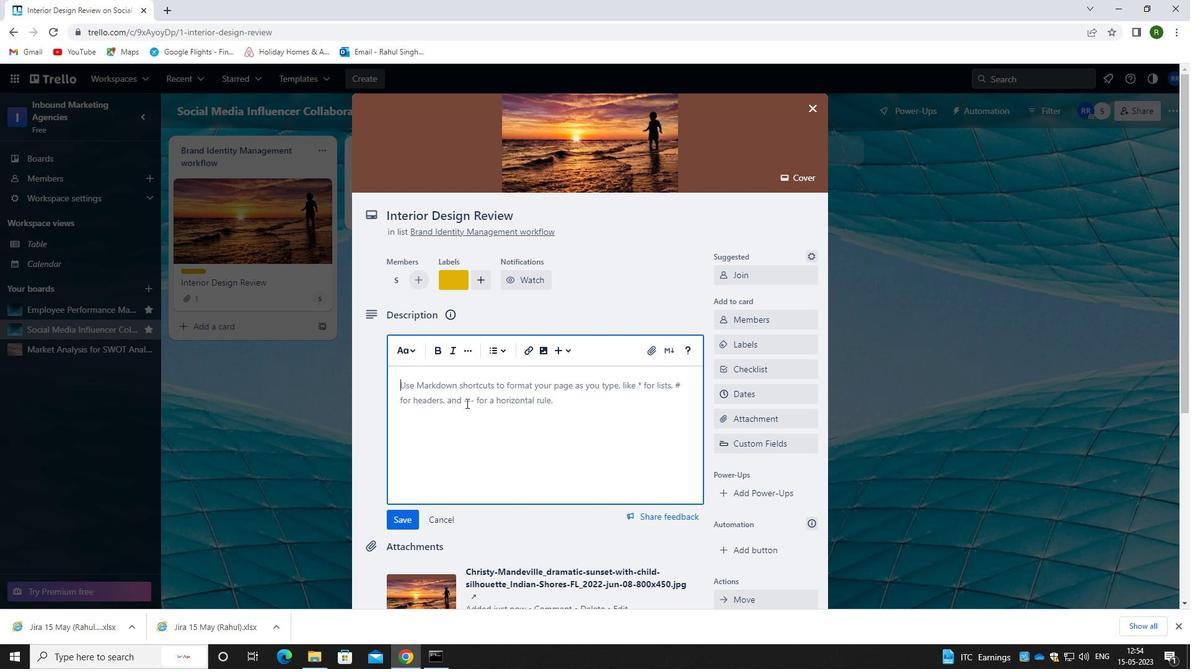 
Action: Mouse pressed left at (466, 404)
Screenshot: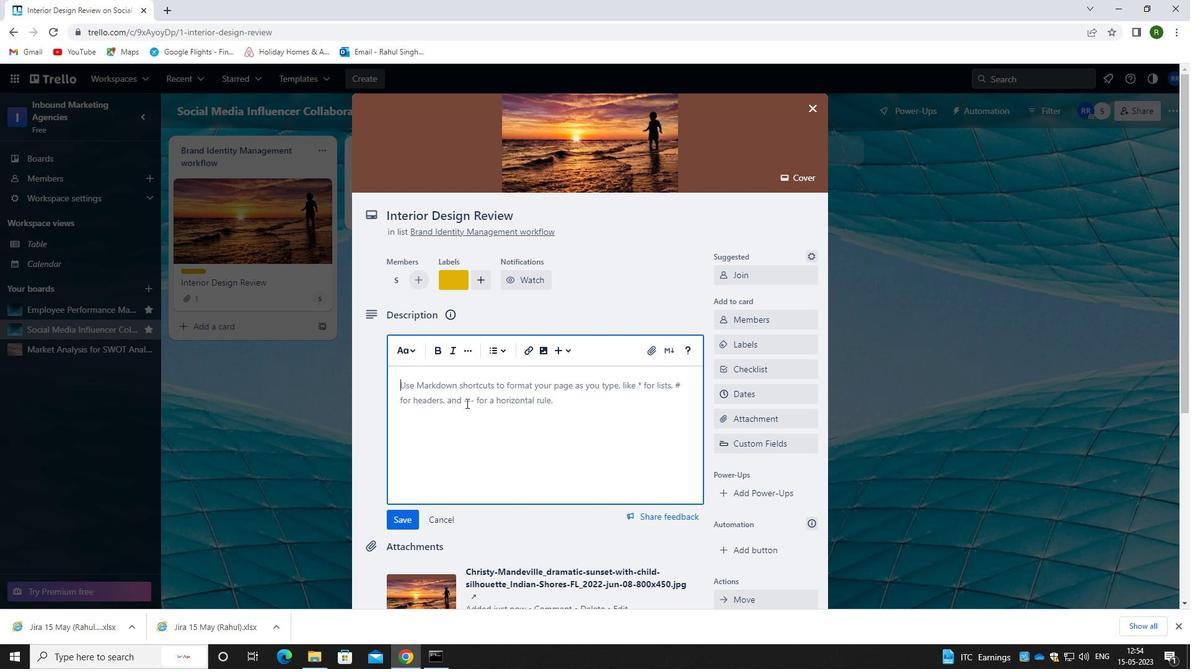 
Action: Mouse moved to (466, 404)
Screenshot: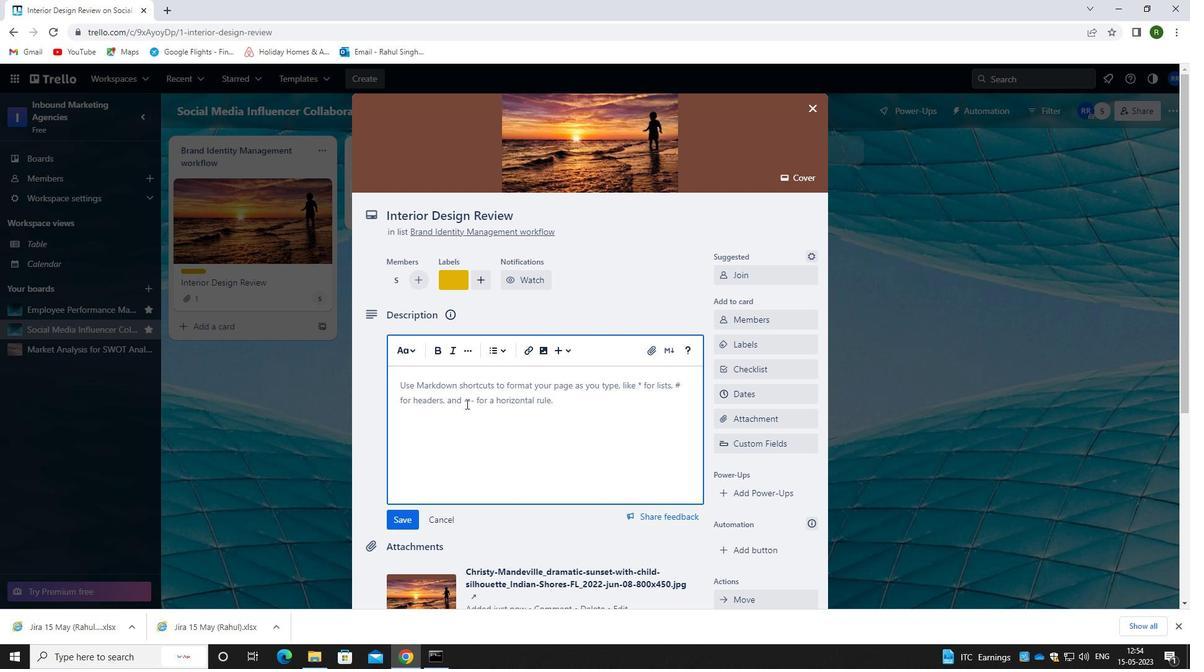 
Action: Key pressed <Key.caps_lock>P<Key.caps_lock>LAN<Key.space>AND<Key.space>EXECUTE<Key.space>COMPANY<Key.space>TEAM-BUILIDNG<Key.space><Key.backspace><Key.backspace><Key.backspace><Key.backspace><Key.backspace><Key.backspace>LDING<Key.space>RETREAT<Key.space>WITH<Key.space>A<Key.space>FOCUS<Key.space>ON<Key.space>WORK-LIFE<Key.space>INTEGRATION.
Screenshot: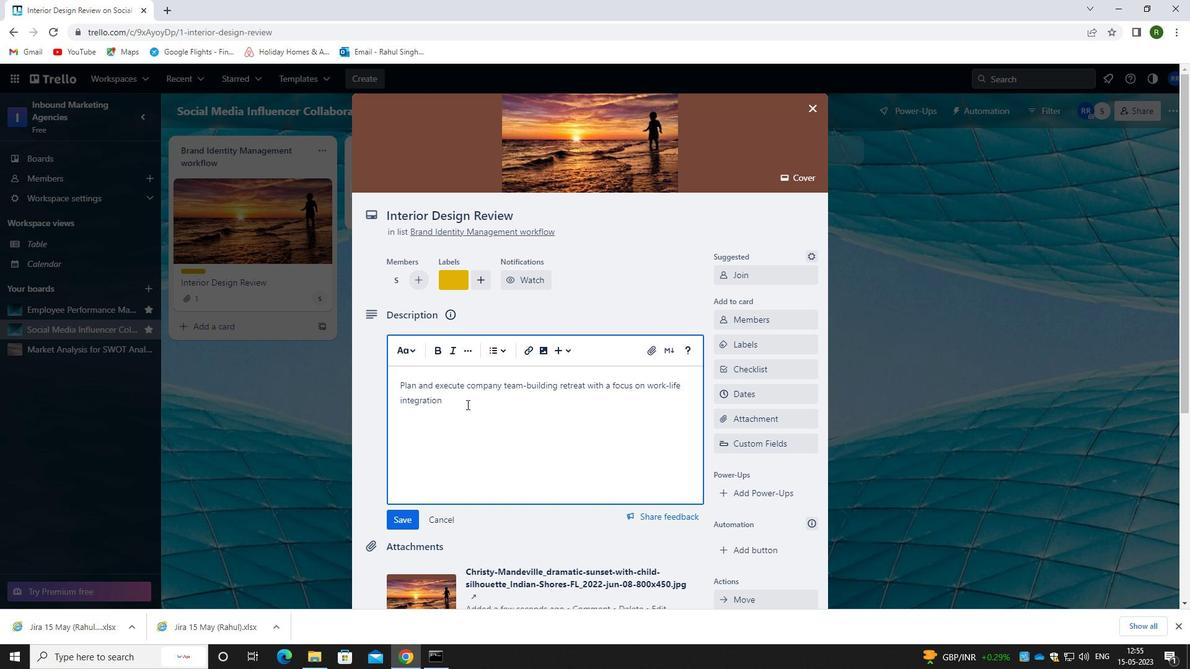 
Action: Mouse moved to (401, 523)
Screenshot: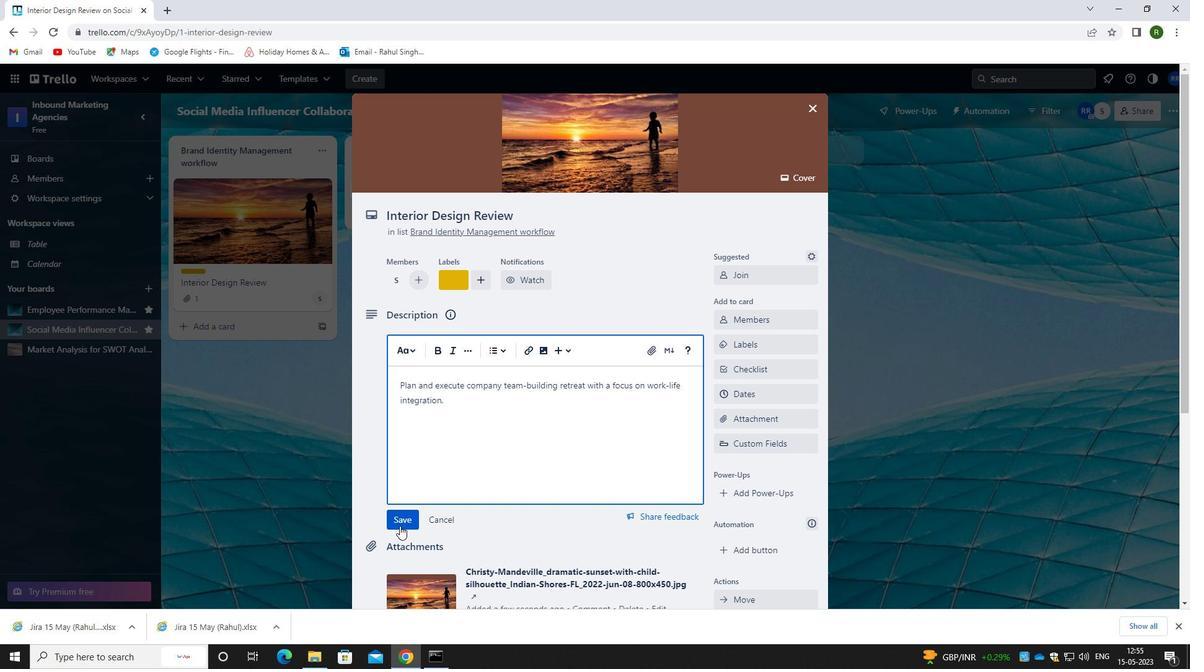 
Action: Mouse pressed left at (401, 523)
Screenshot: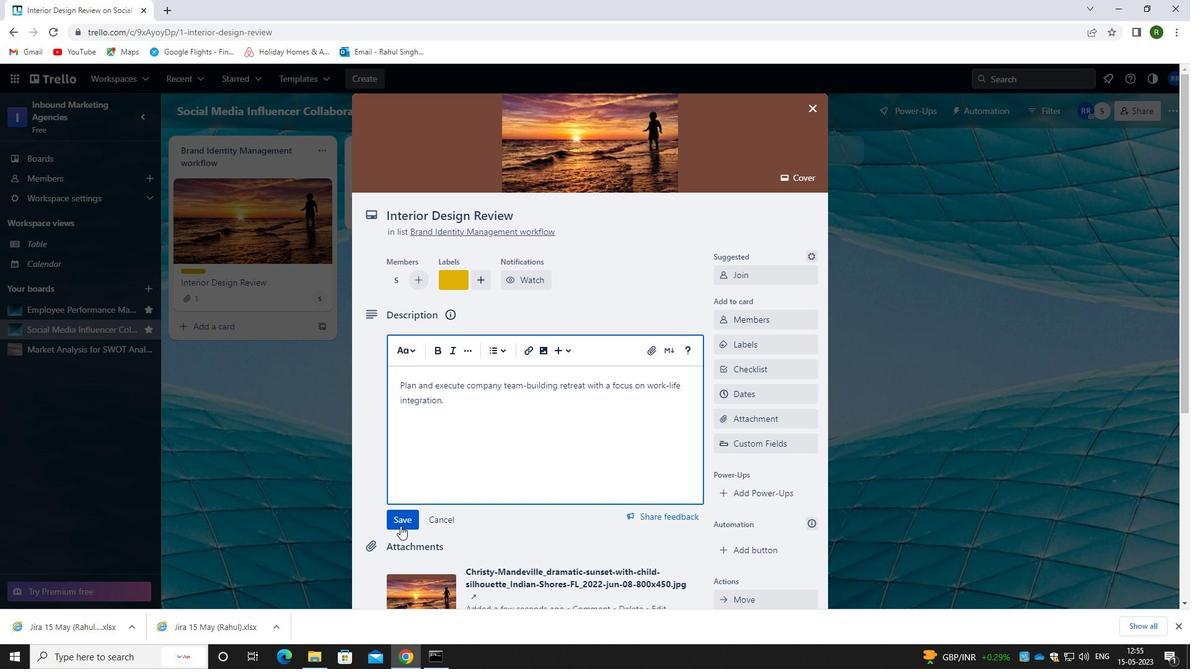 
Action: Mouse moved to (526, 487)
Screenshot: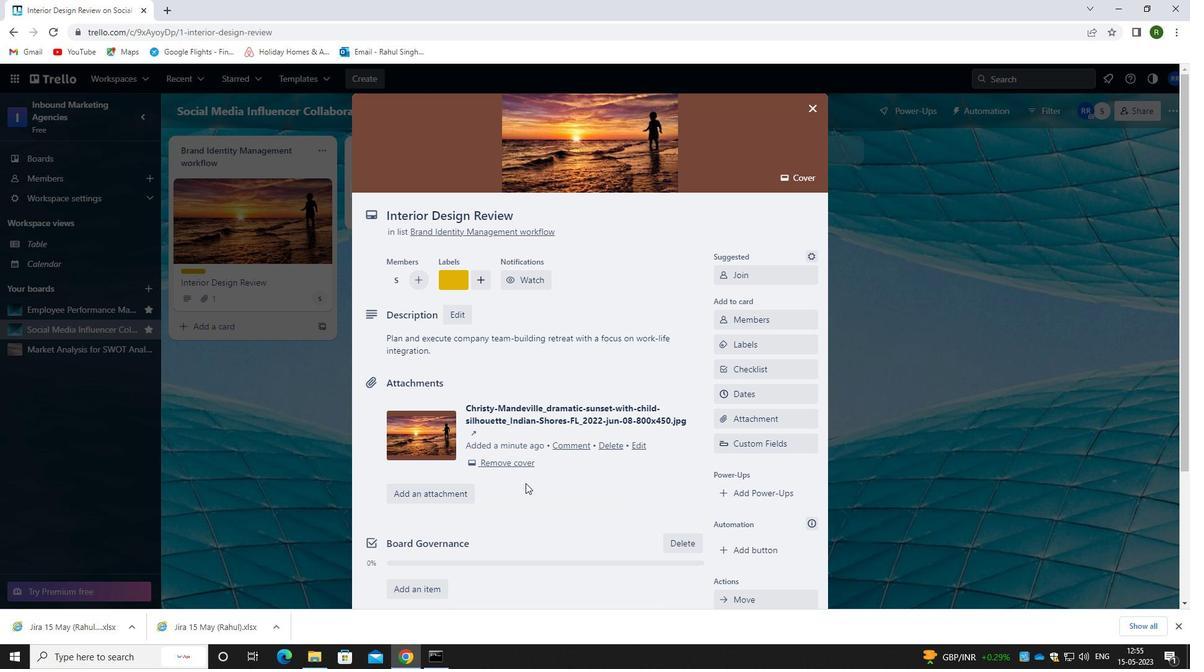 
Action: Mouse scrolled (526, 486) with delta (0, 0)
Screenshot: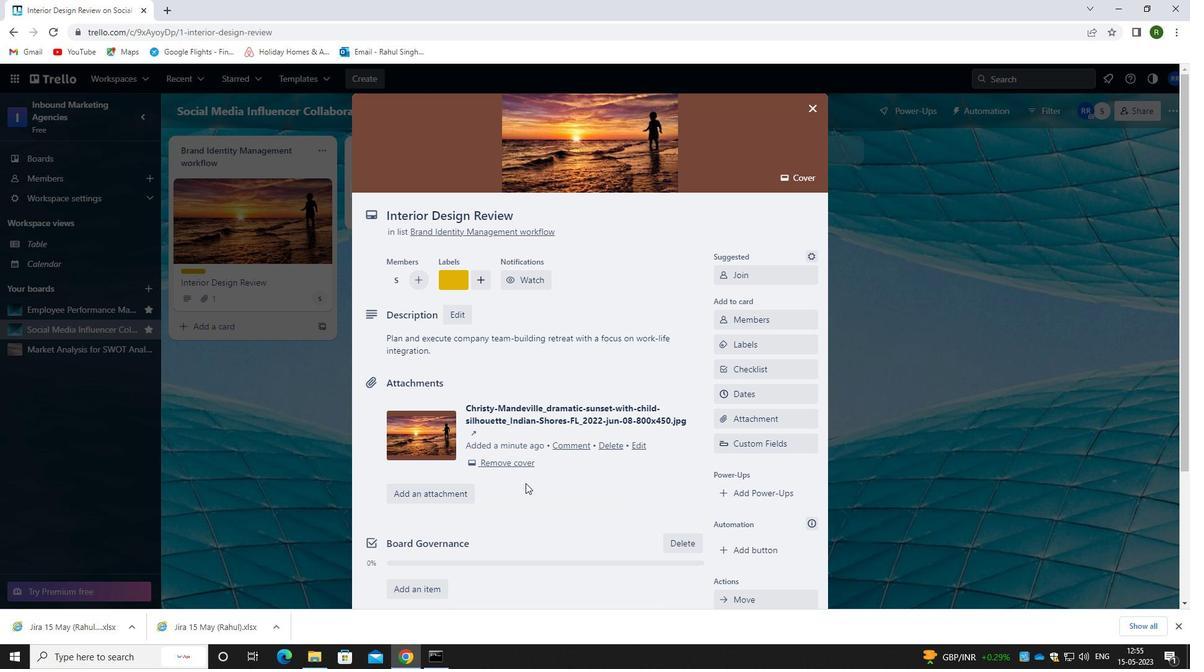 
Action: Mouse moved to (507, 463)
Screenshot: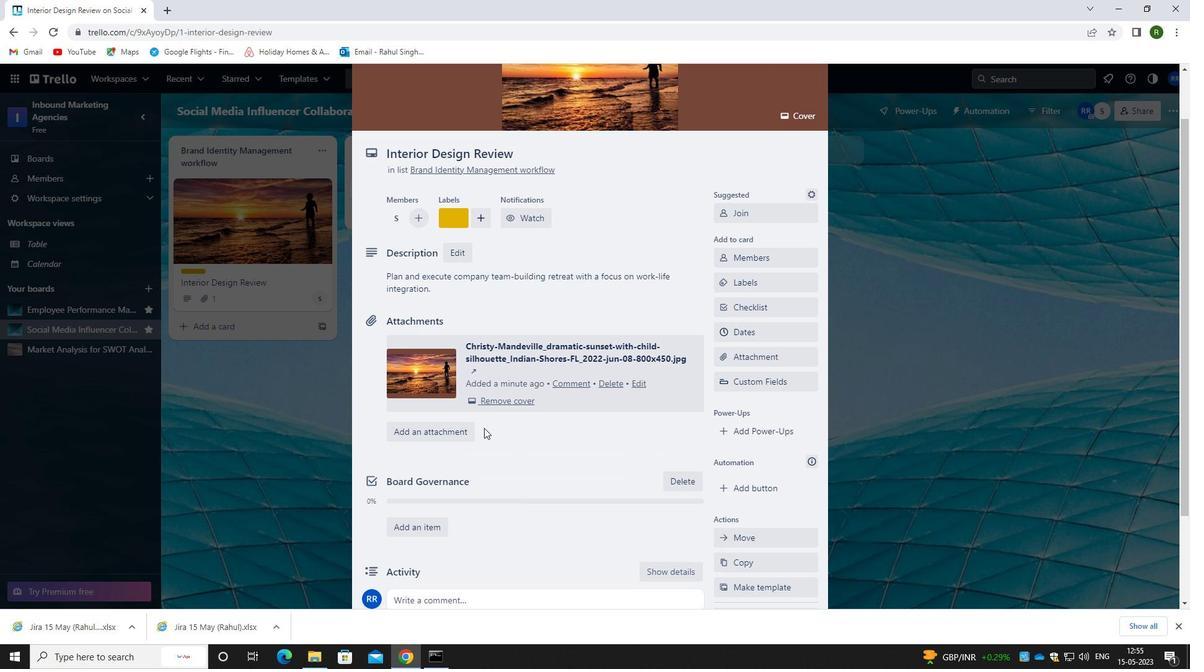 
Action: Mouse scrolled (507, 462) with delta (0, 0)
Screenshot: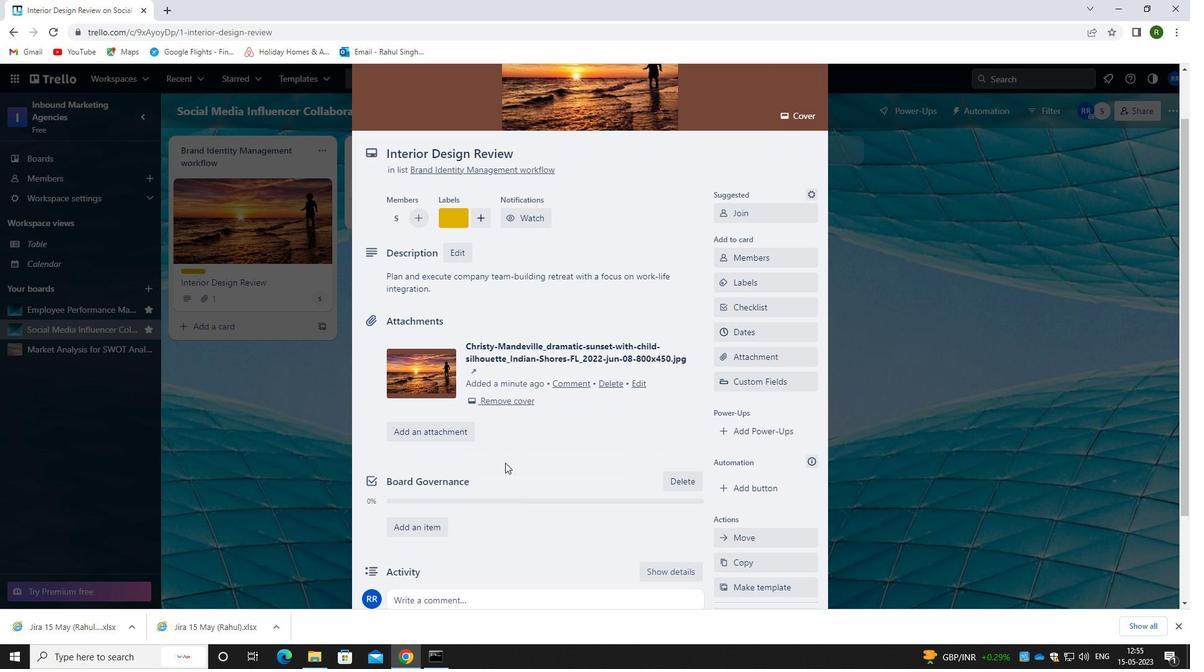 
Action: Mouse moved to (475, 533)
Screenshot: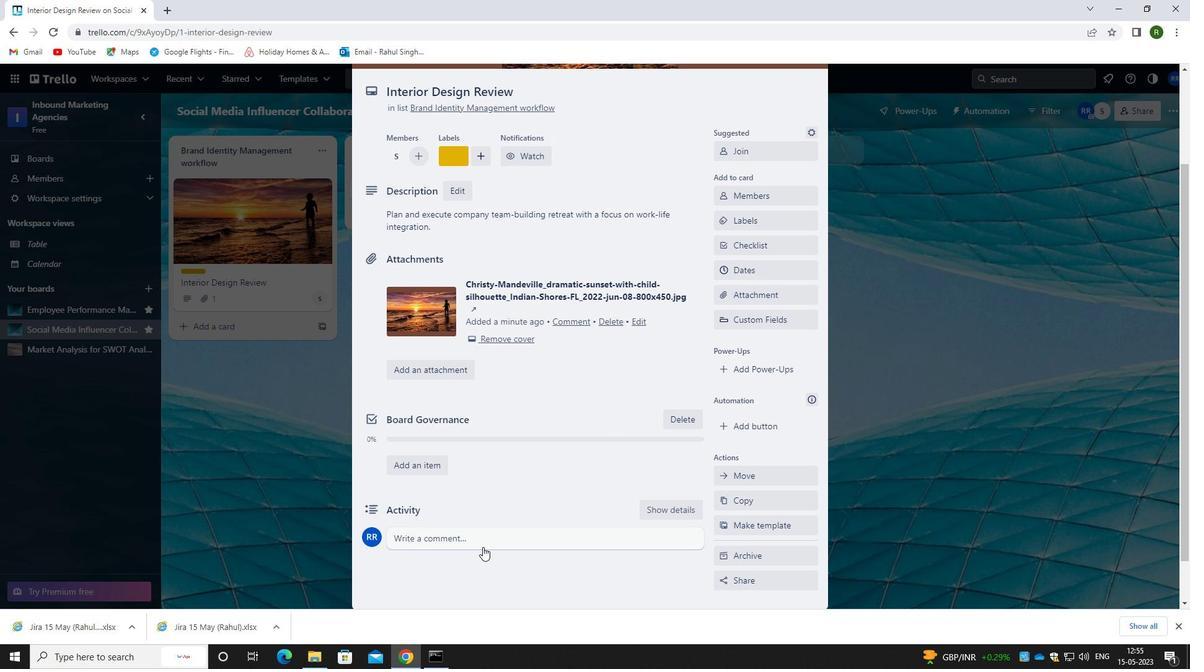 
Action: Mouse pressed left at (475, 533)
Screenshot: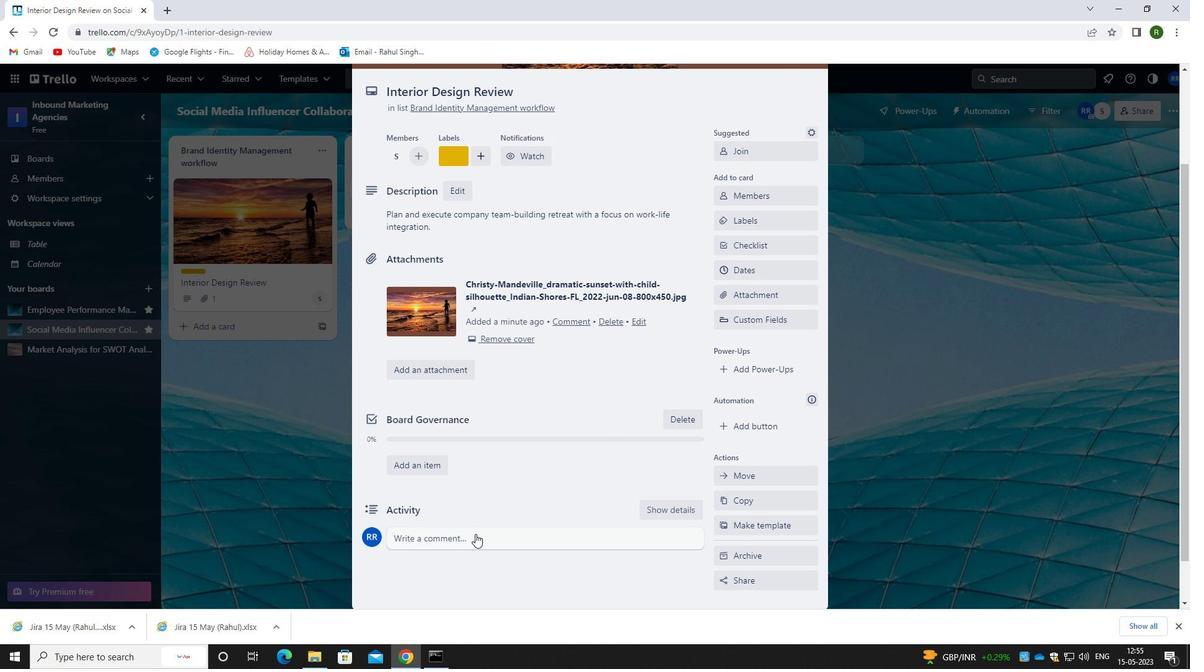 
Action: Mouse moved to (474, 566)
Screenshot: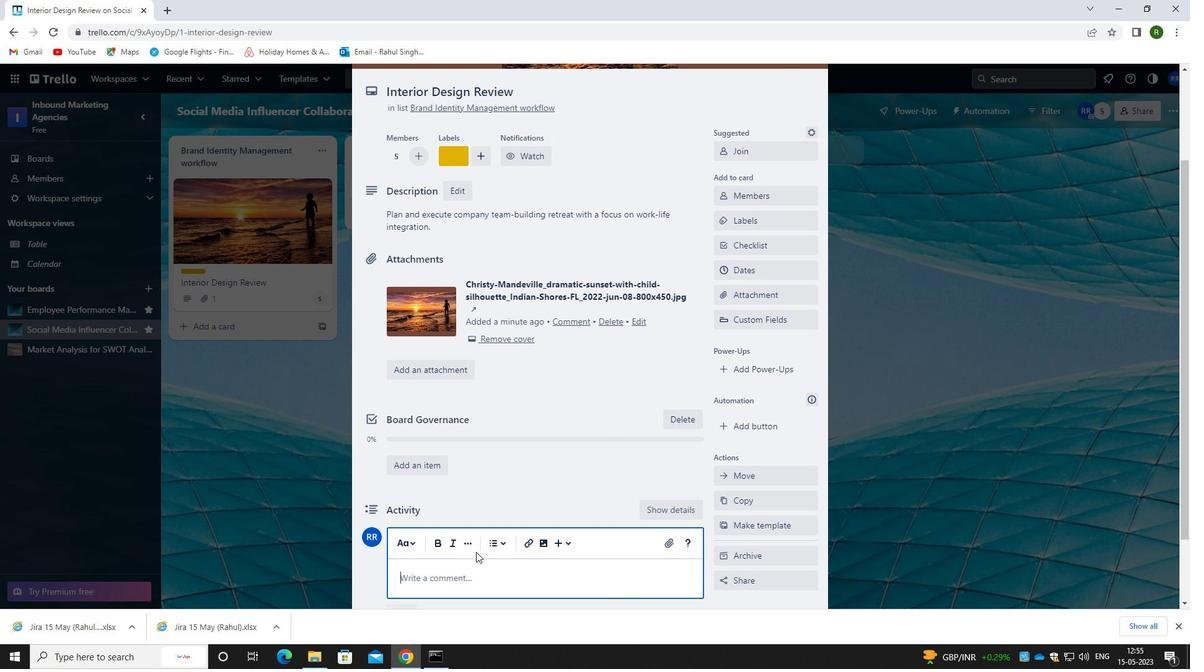 
Action: Mouse pressed left at (474, 566)
Screenshot: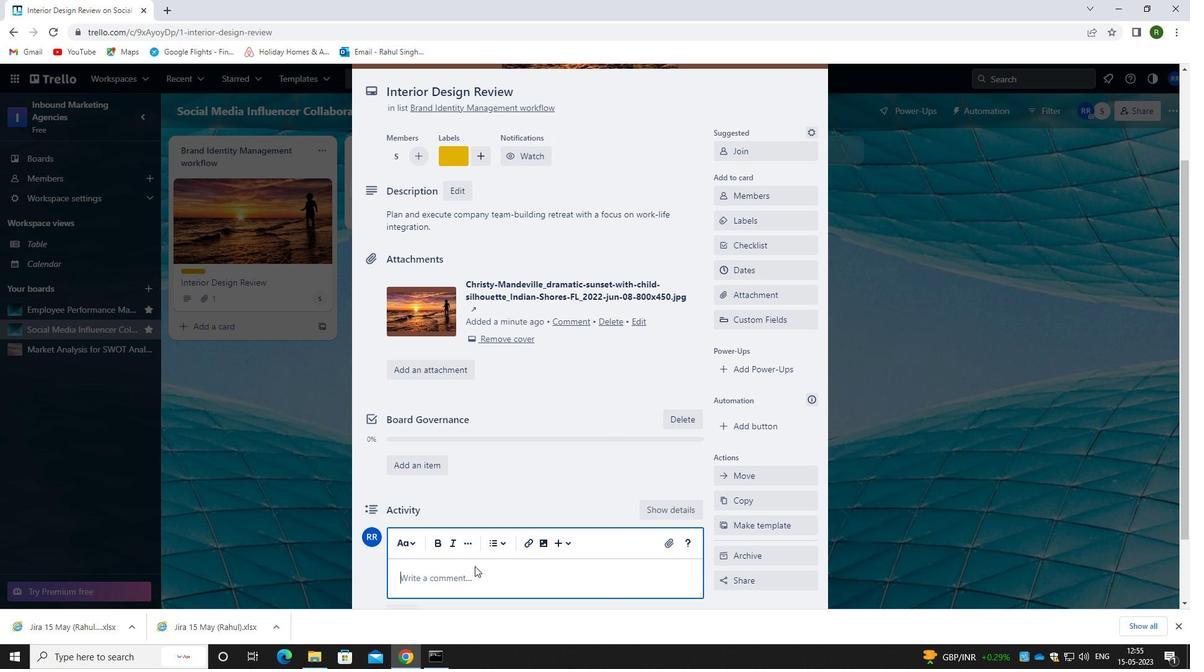 
Action: Mouse moved to (520, 583)
Screenshot: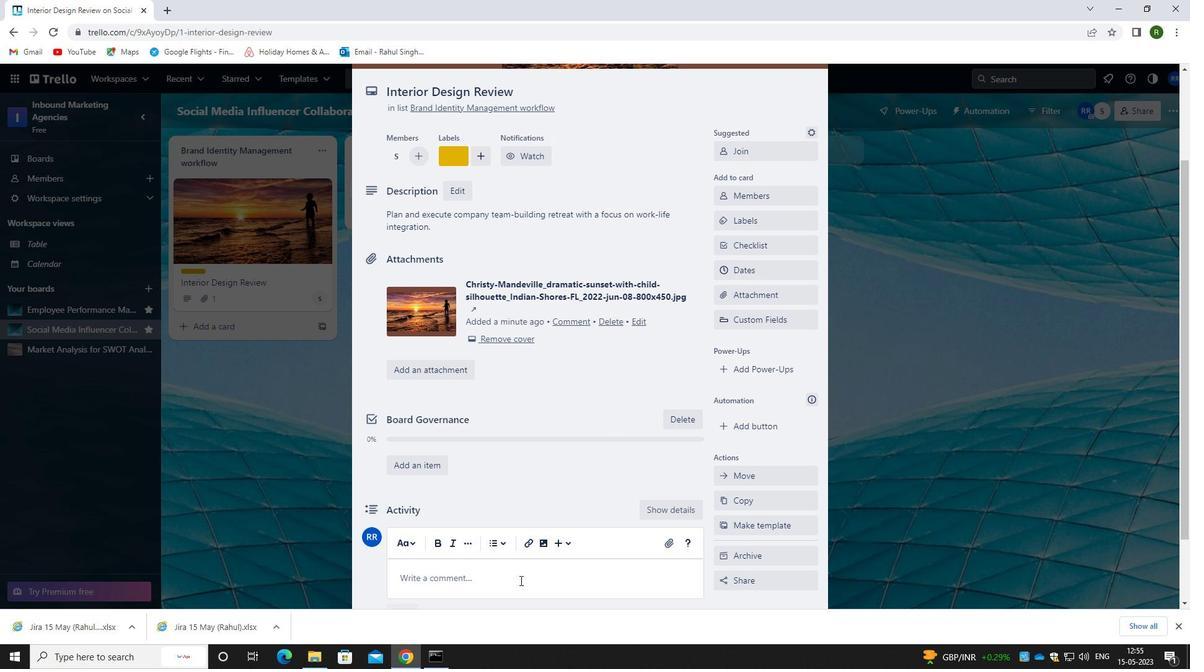 
Action: Mouse pressed left at (520, 583)
Screenshot: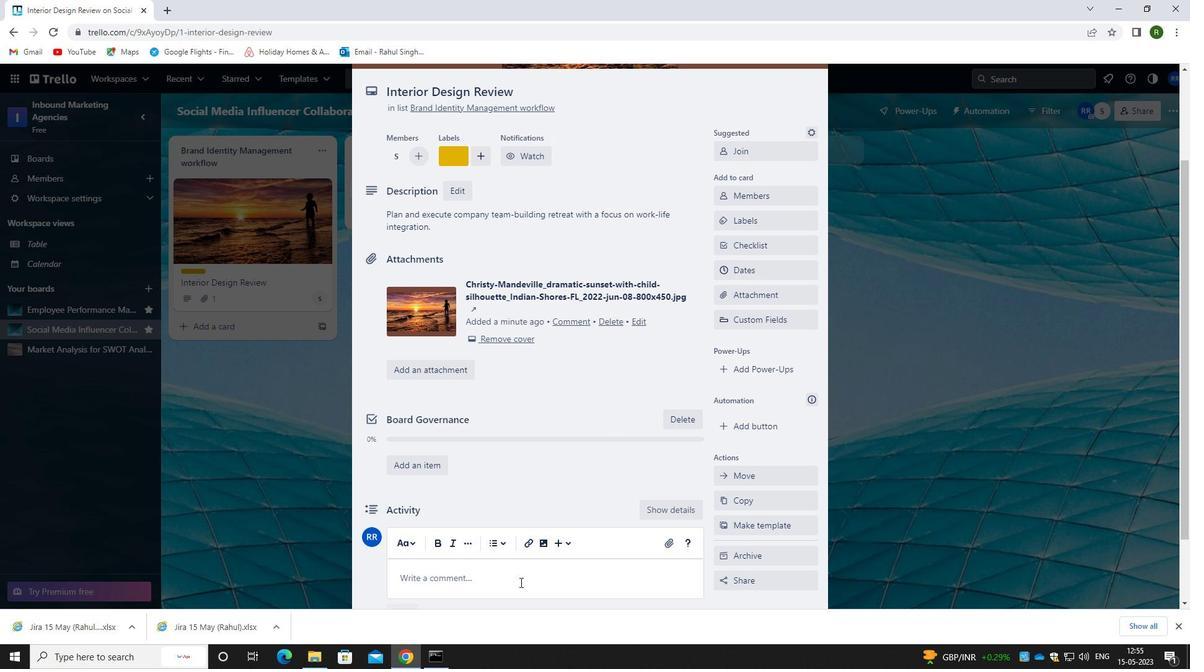 
Action: Key pressed <Key.caps_lock>G<Key.caps_lock>IVENT<Key.space><Key.backspace><Key.backspace><Key.space>THE<Key.space>POTENTIAL<Key.space>IMPACT<Key.space>OF<Key.space>THIS<Key.space>TASK<Key.space>ON<Key.space>OUR<Key.space>TEAM<Key.space>WORKLOAD,<Key.space>LET<Key.space>US<Key.space>ENSURE<Key.space>THAT<Key.space>WE<Key.space>HAVE<Key.space>A<Key.space>CLEAR<Key.space>PAIN<Key.space><Key.backspace><Key.backspace><Key.backspace><Key.backspace>LAN<Key.space>FOR<Key.space>MANAGING<Key.space>OUR<Key.space>TIME<Key.space>AND<Key.space>RESOURCES.
Screenshot: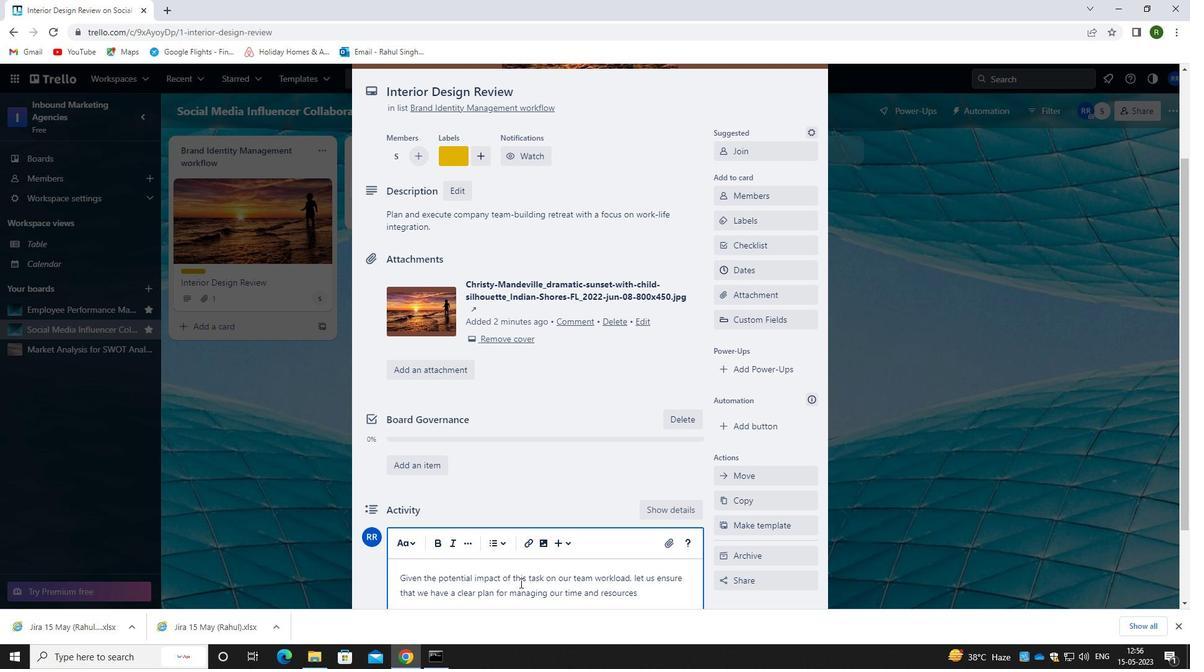 
Action: Mouse moved to (585, 499)
Screenshot: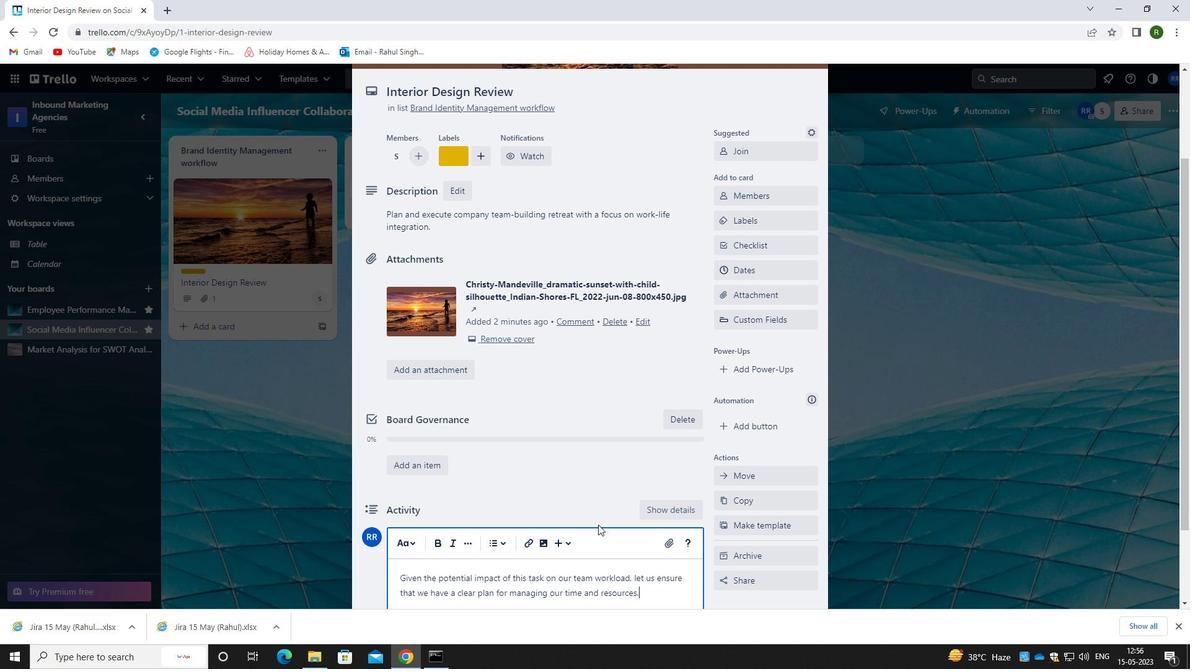 
Action: Mouse scrolled (585, 498) with delta (0, 0)
Screenshot: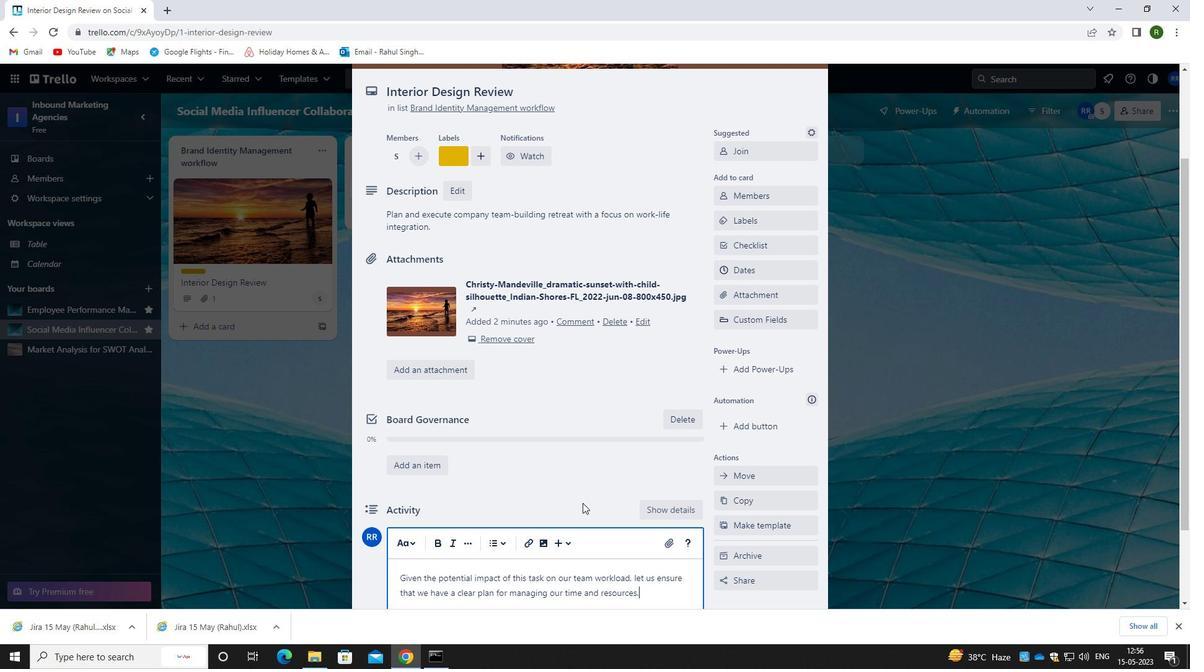 
Action: Mouse moved to (585, 499)
Screenshot: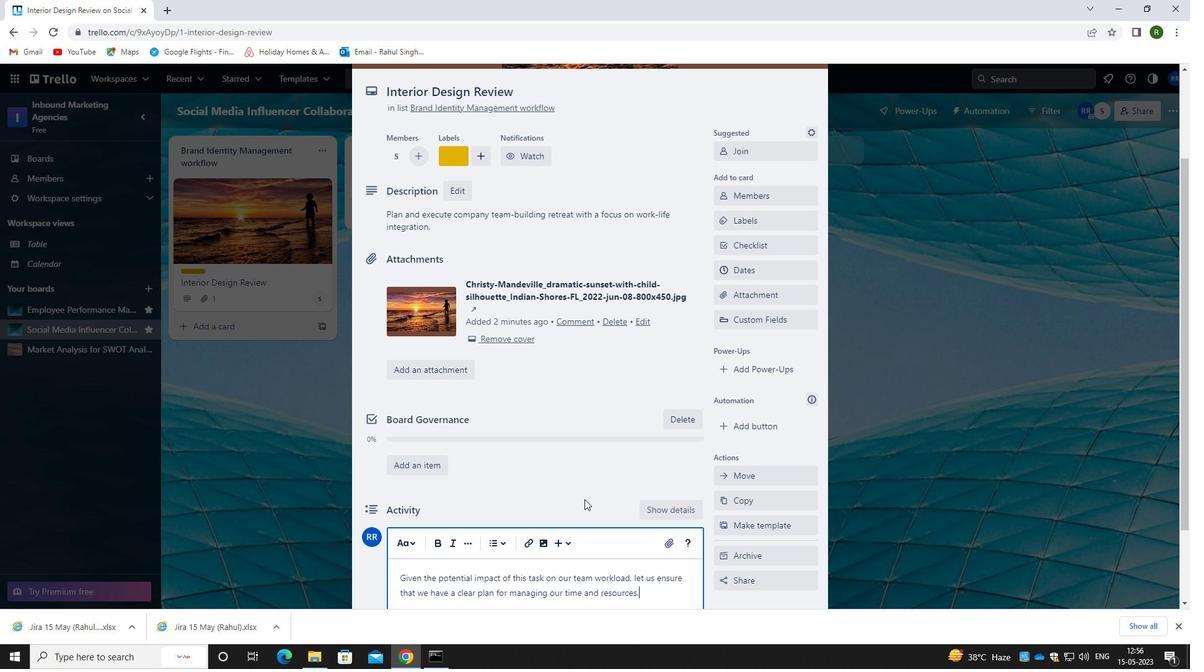 
Action: Mouse scrolled (585, 498) with delta (0, 0)
Screenshot: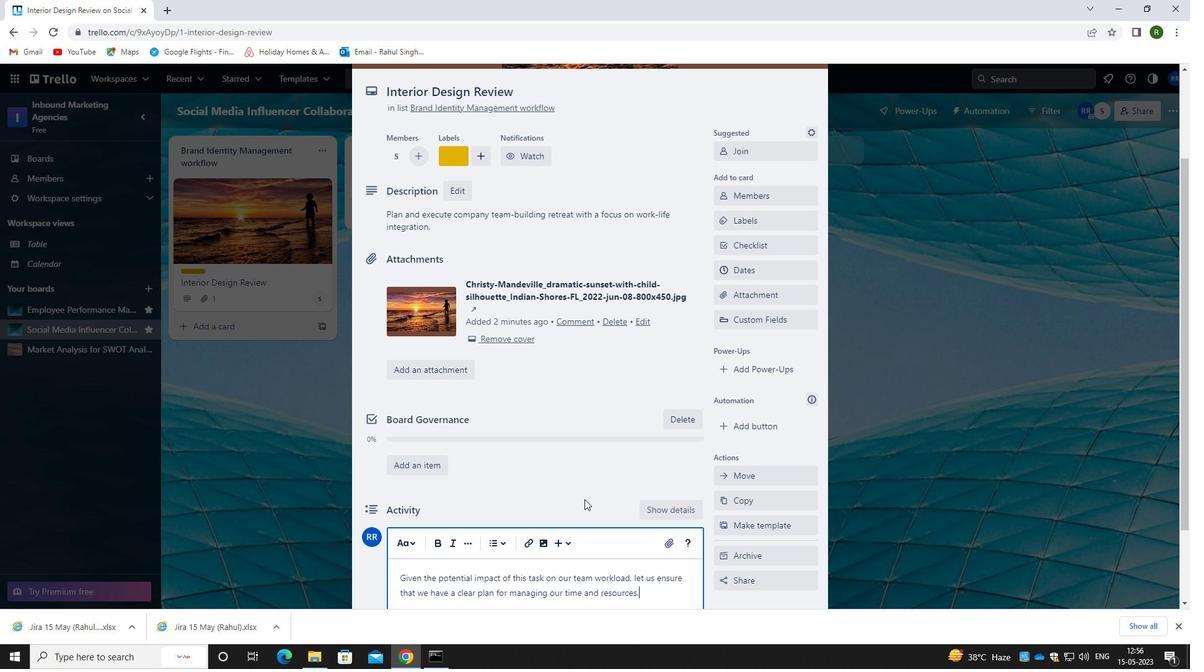 
Action: Mouse moved to (578, 498)
Screenshot: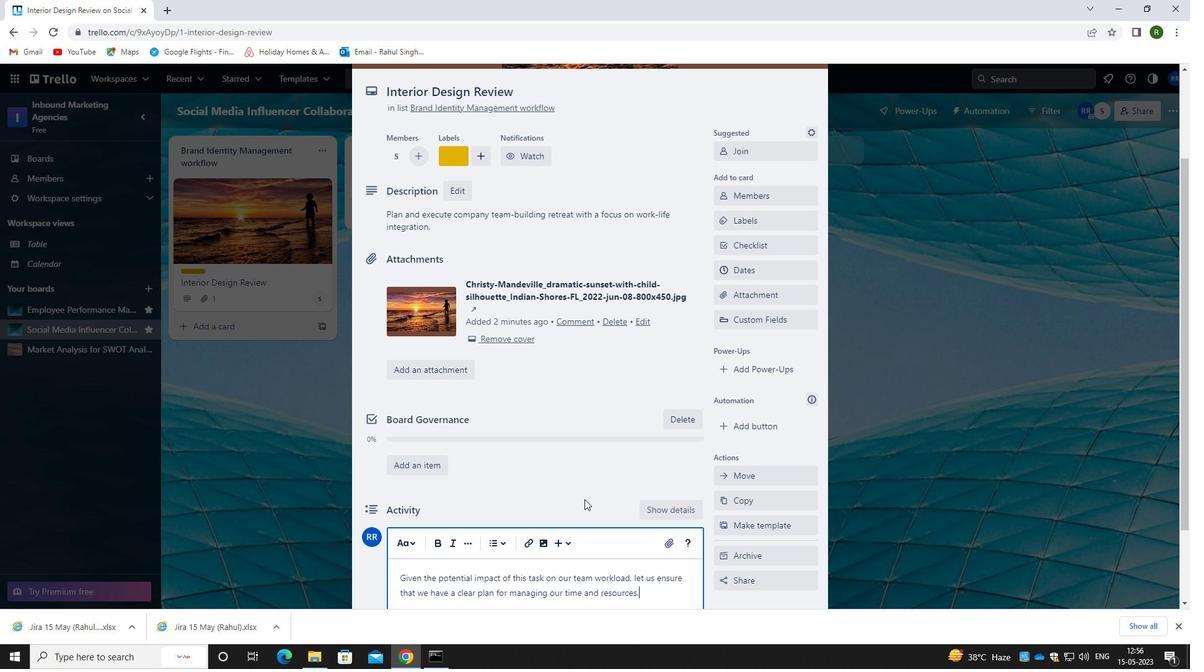 
Action: Mouse scrolled (578, 497) with delta (0, 0)
Screenshot: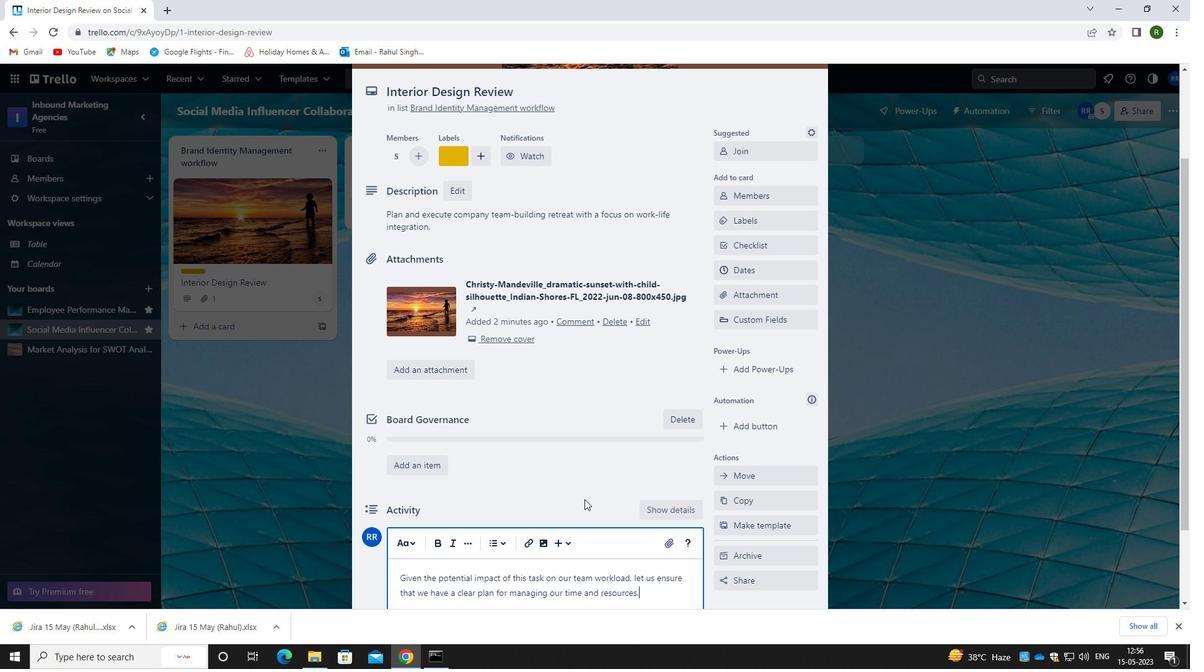 
Action: Mouse moved to (411, 533)
Screenshot: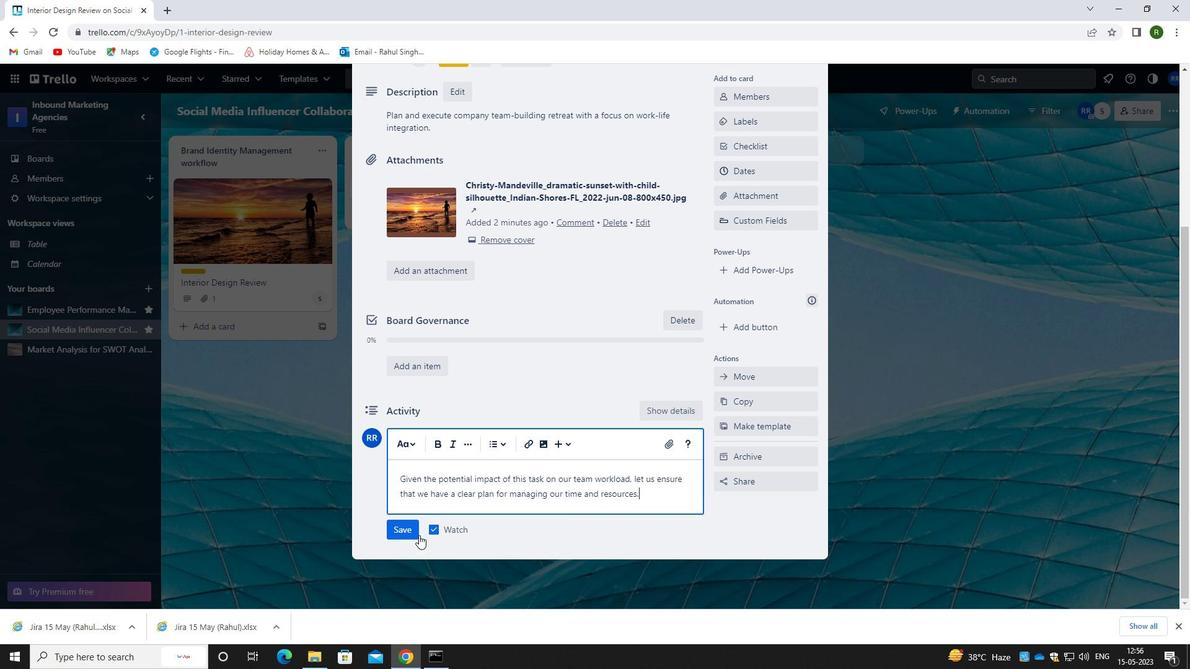 
Action: Mouse pressed left at (411, 533)
Screenshot: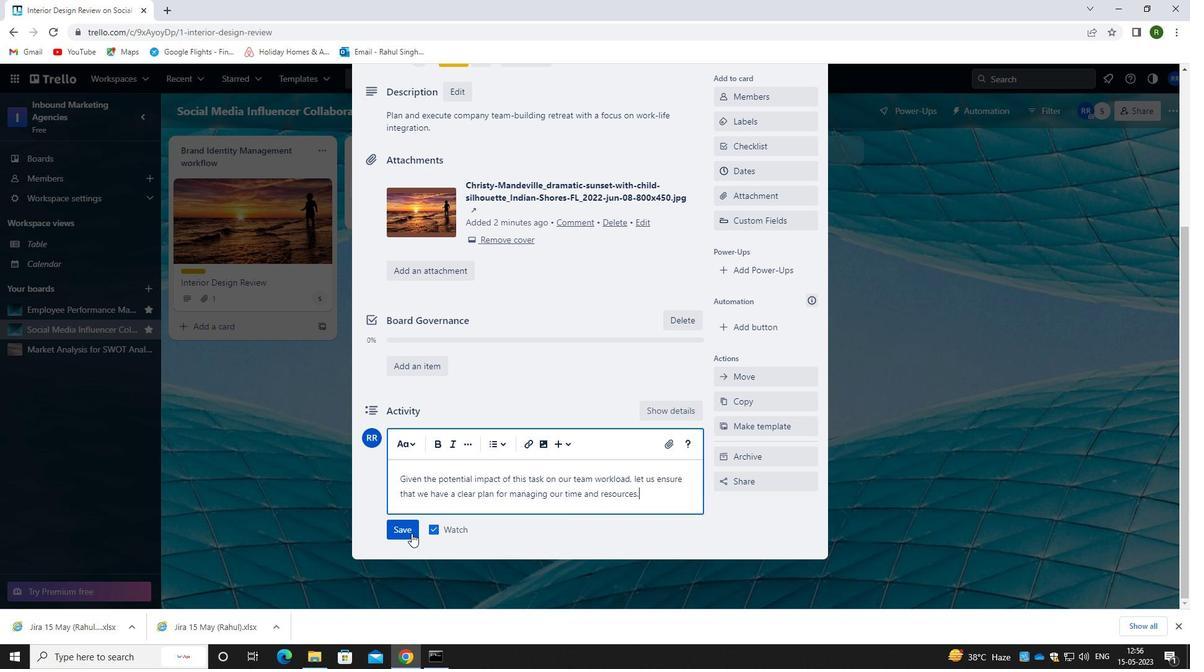 
Action: Mouse moved to (1183, 628)
Screenshot: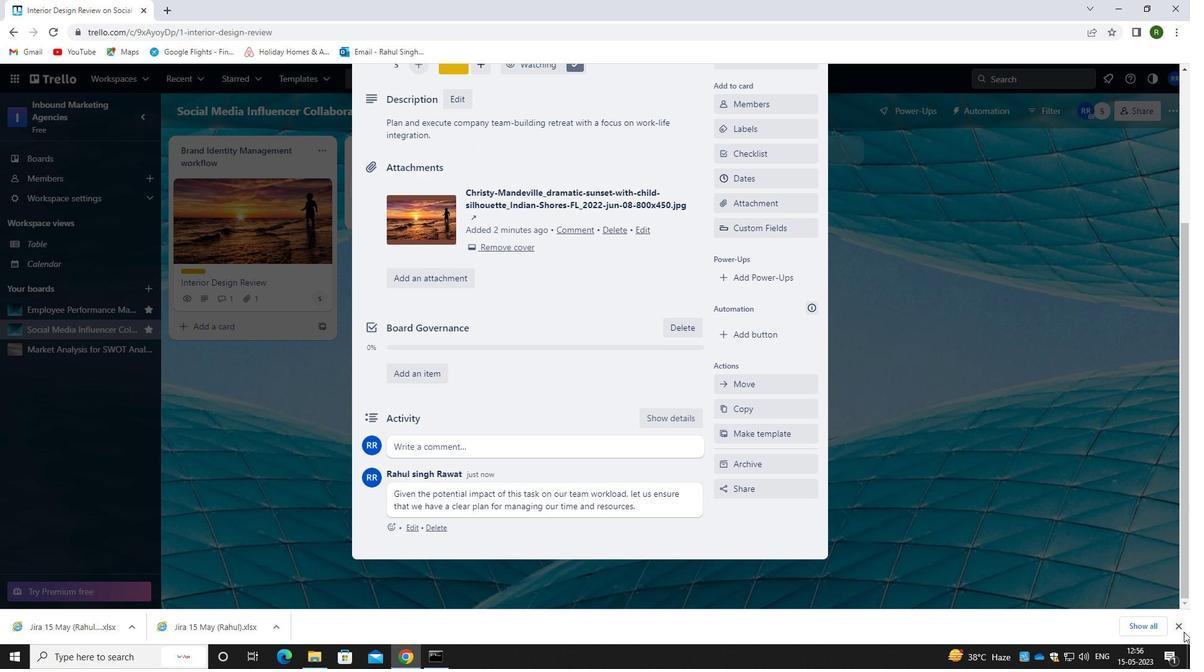 
Action: Mouse pressed left at (1183, 628)
Screenshot: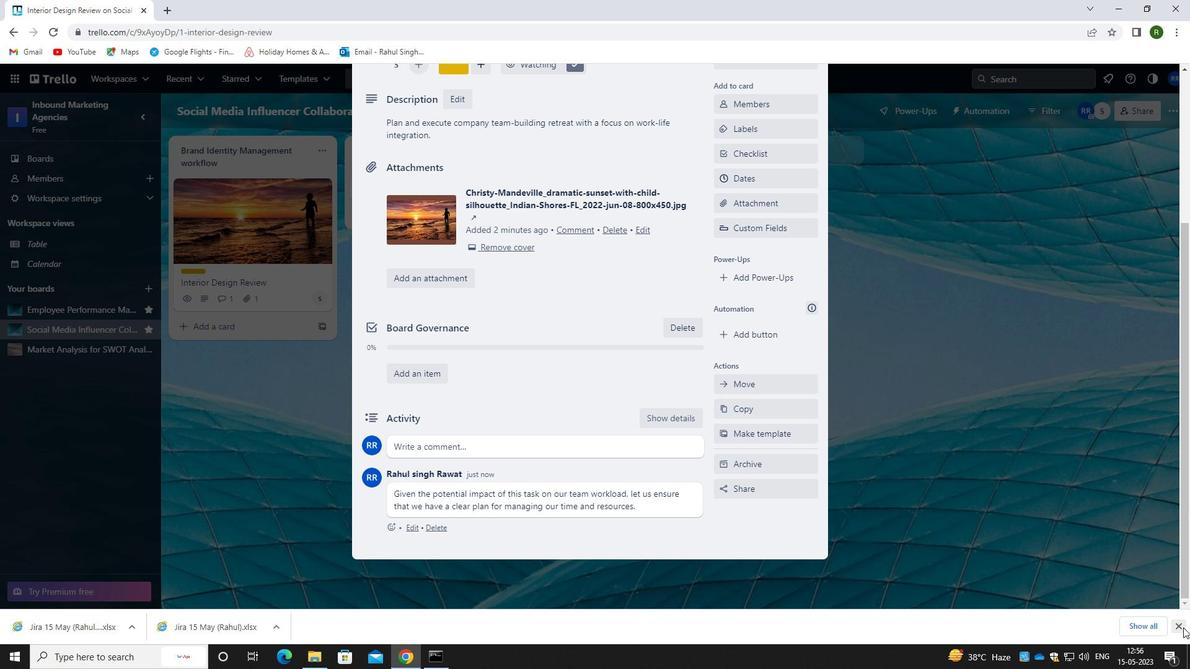 
Action: Mouse moved to (754, 210)
Screenshot: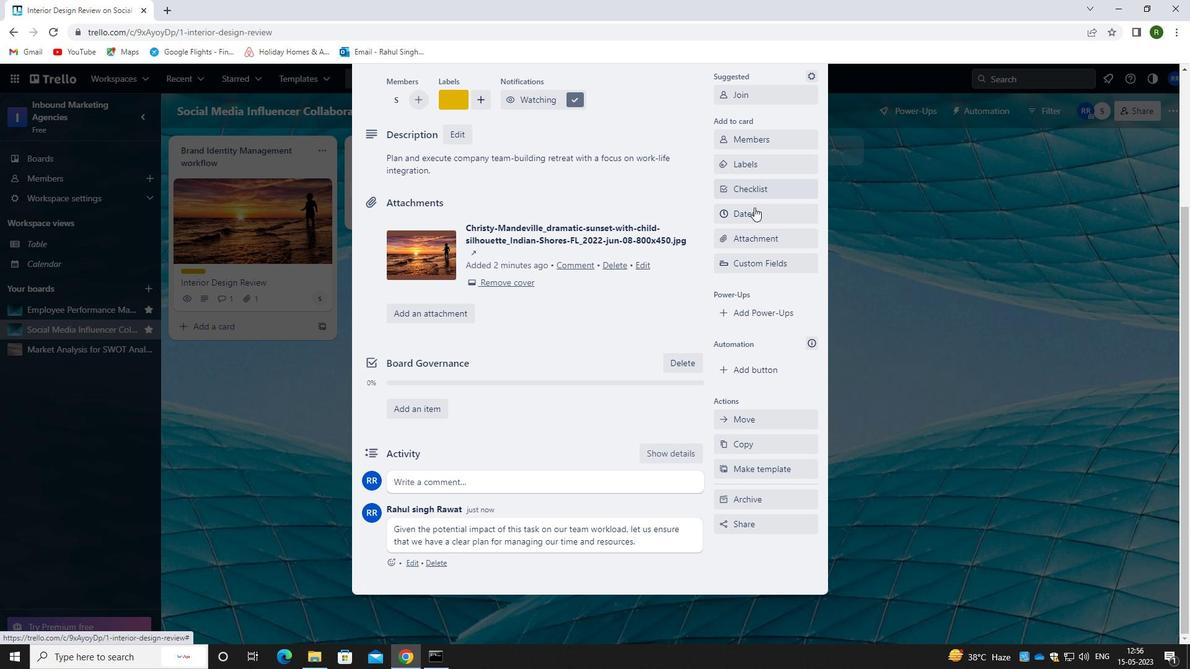
Action: Mouse pressed left at (754, 210)
Screenshot: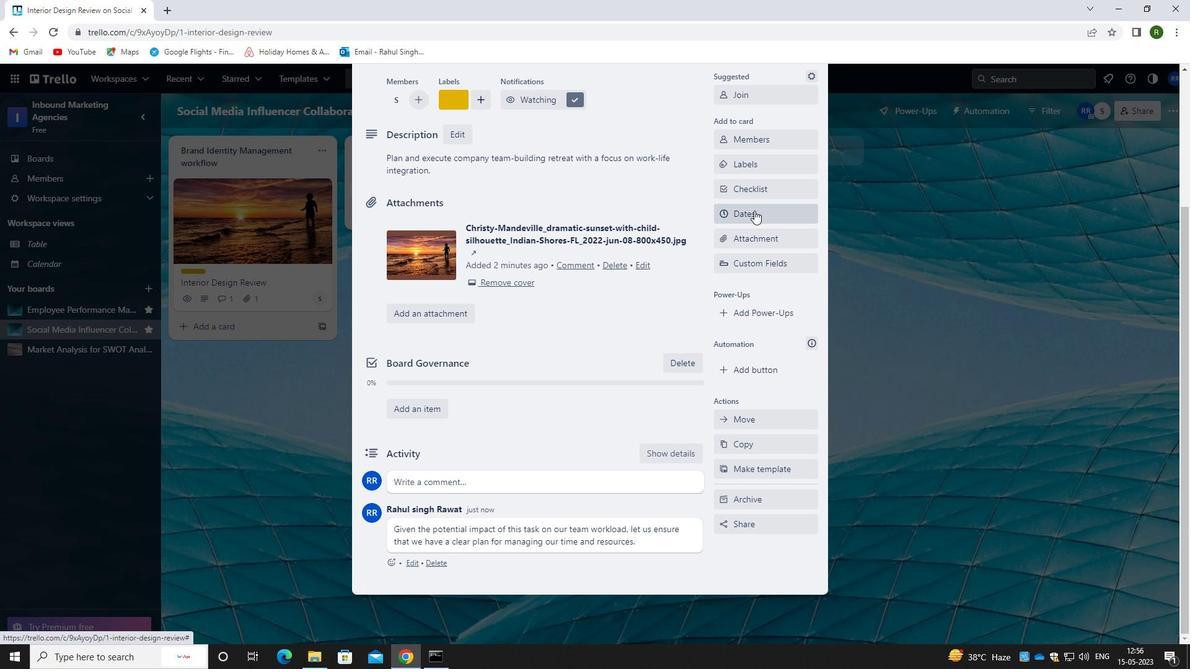 
Action: Mouse moved to (734, 339)
Screenshot: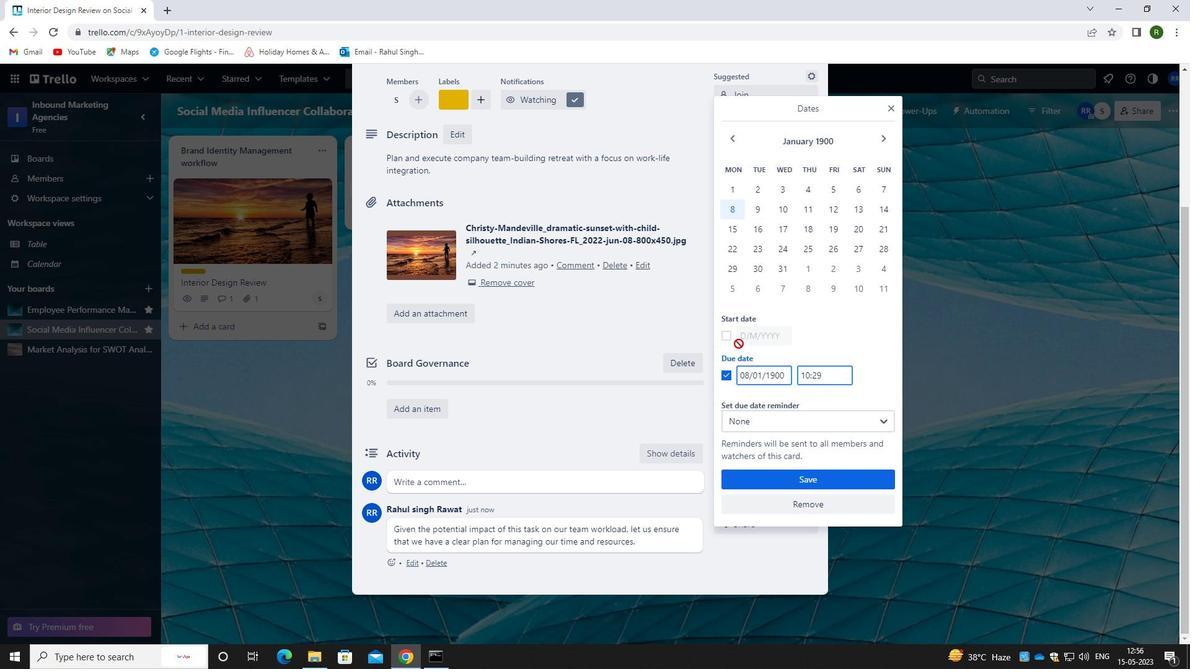 
Action: Mouse pressed left at (734, 339)
Screenshot: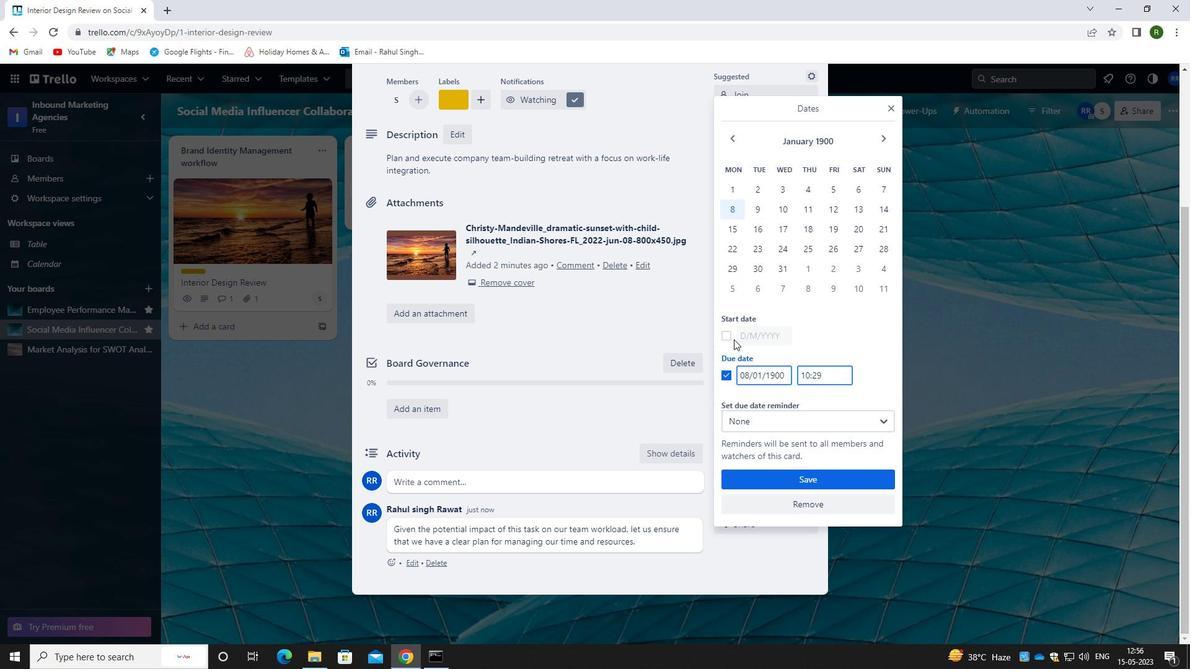 
Action: Mouse moved to (782, 336)
Screenshot: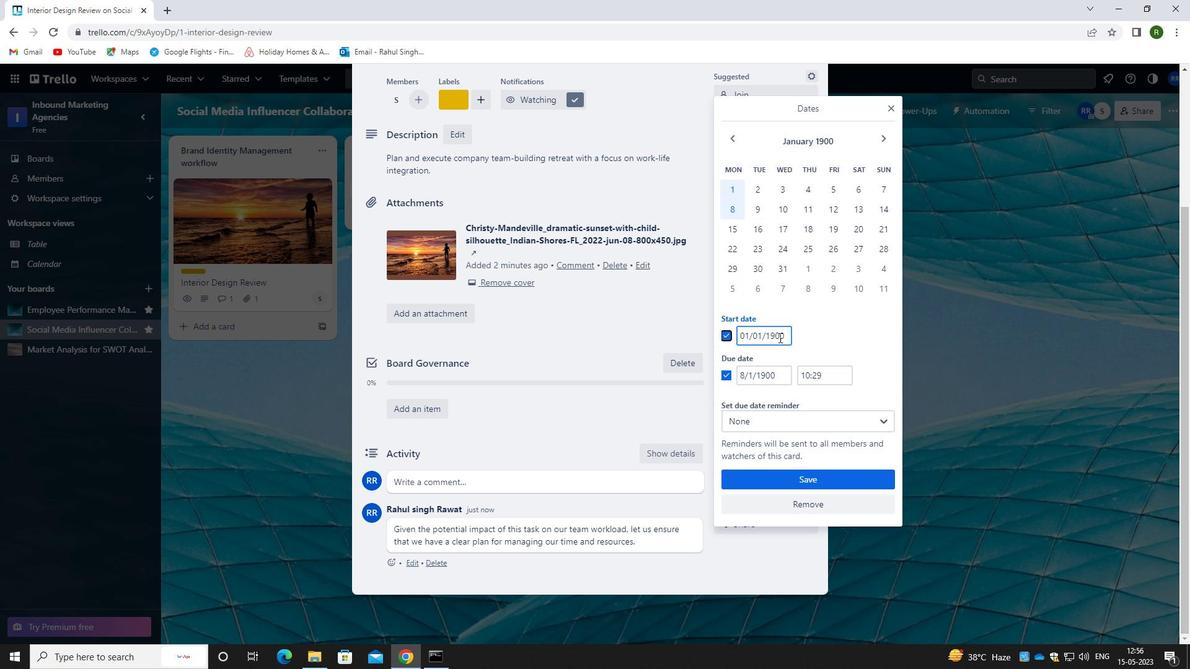 
Action: Mouse pressed left at (782, 336)
Screenshot: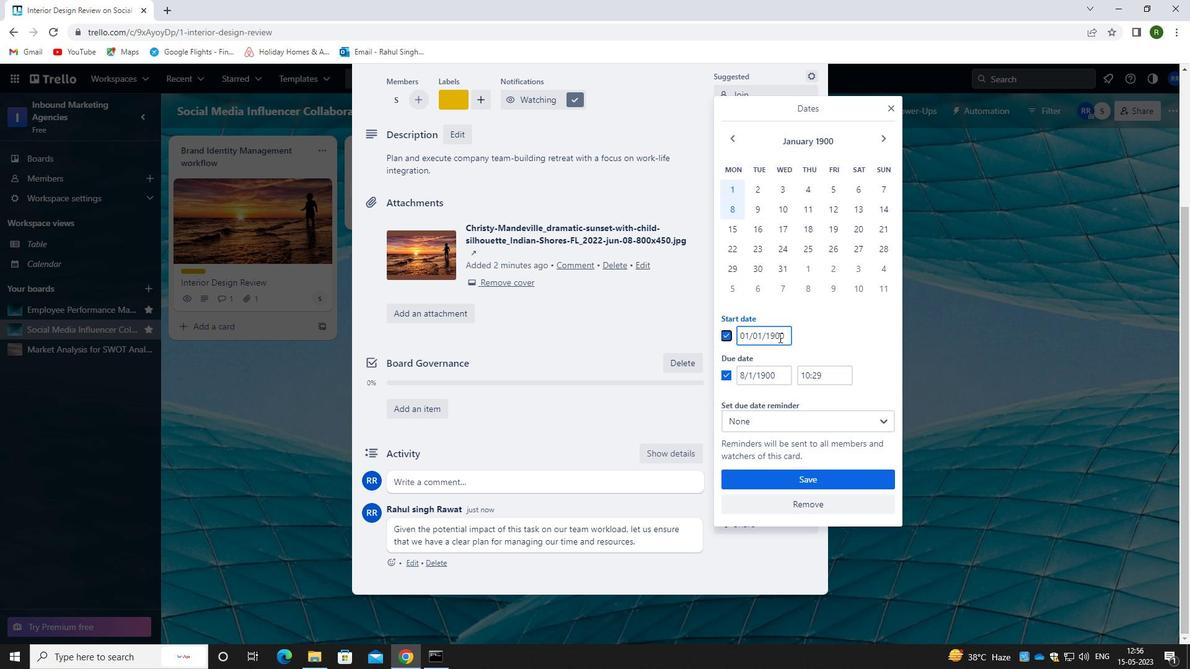 
Action: Mouse moved to (731, 338)
Screenshot: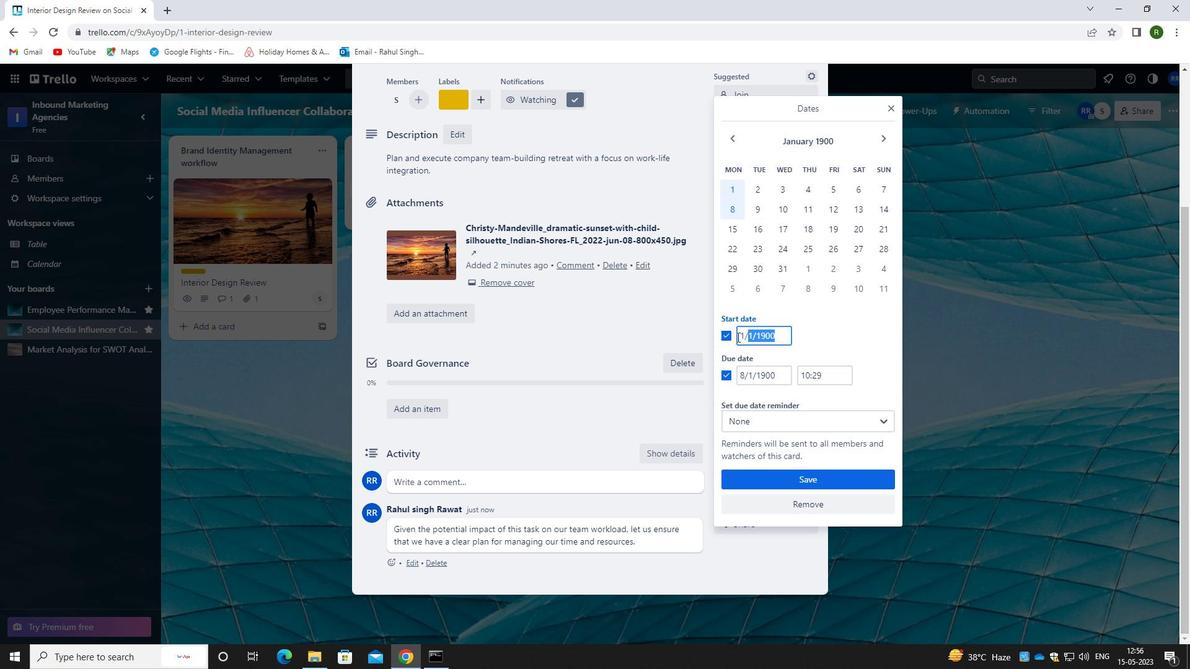 
Action: Key pressed 02/01/1900
Screenshot: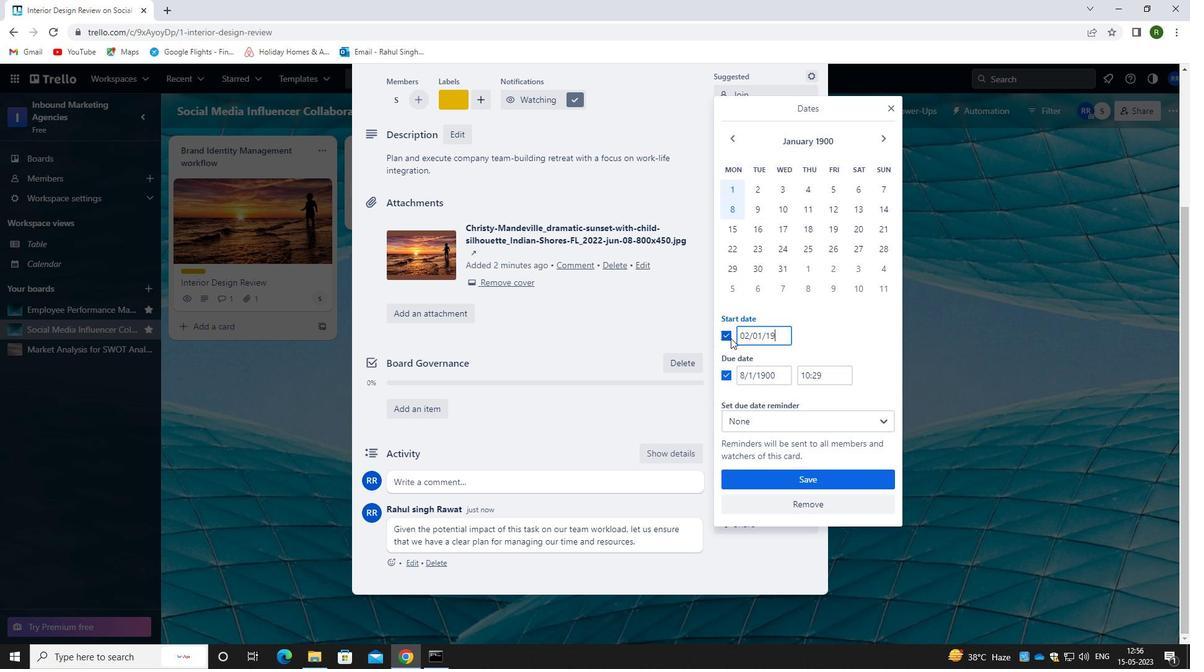 
Action: Mouse moved to (783, 375)
Screenshot: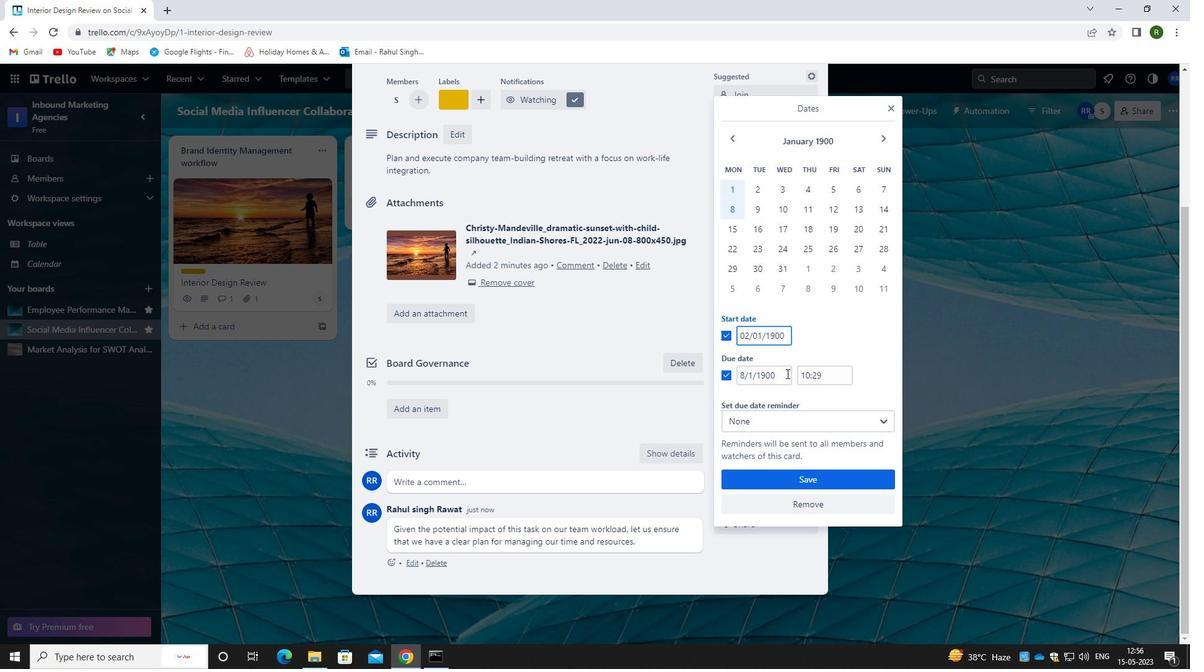 
Action: Mouse pressed left at (783, 375)
Screenshot: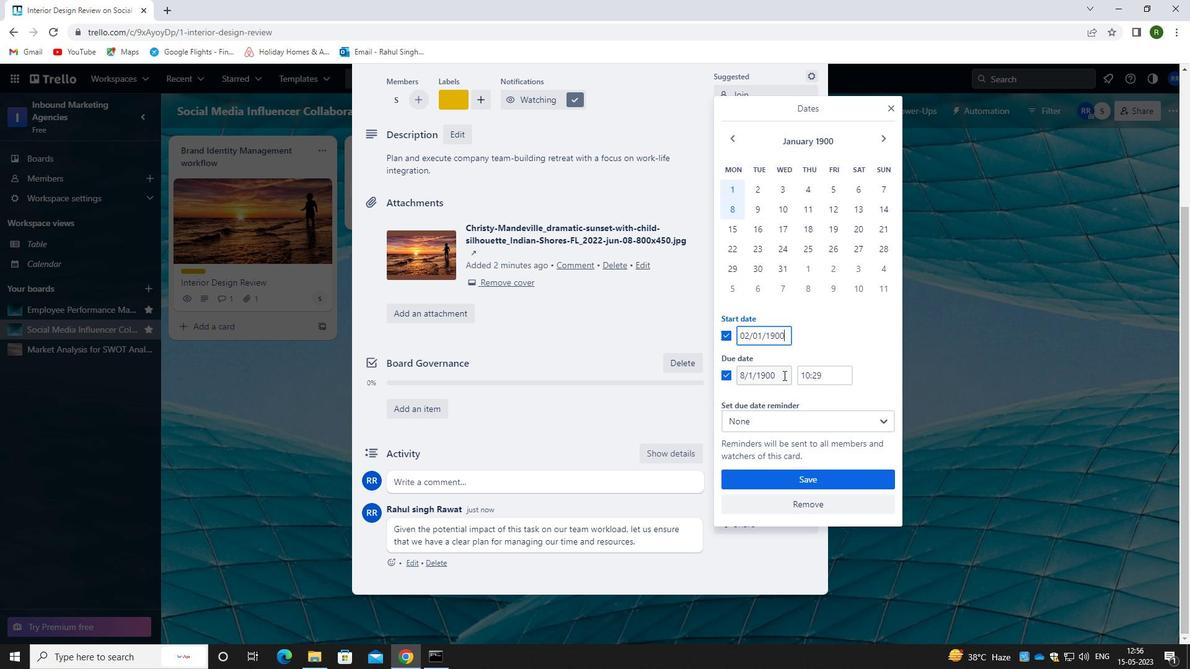 
Action: Mouse moved to (703, 375)
Screenshot: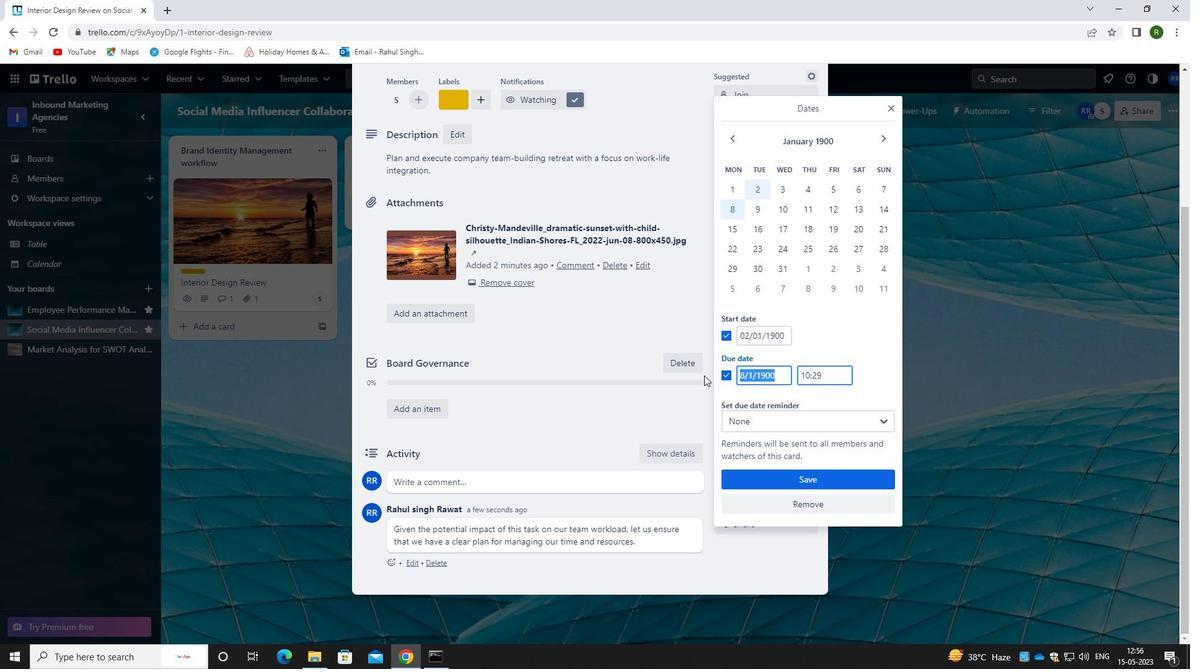 
Action: Key pressed 09/01/1900
Screenshot: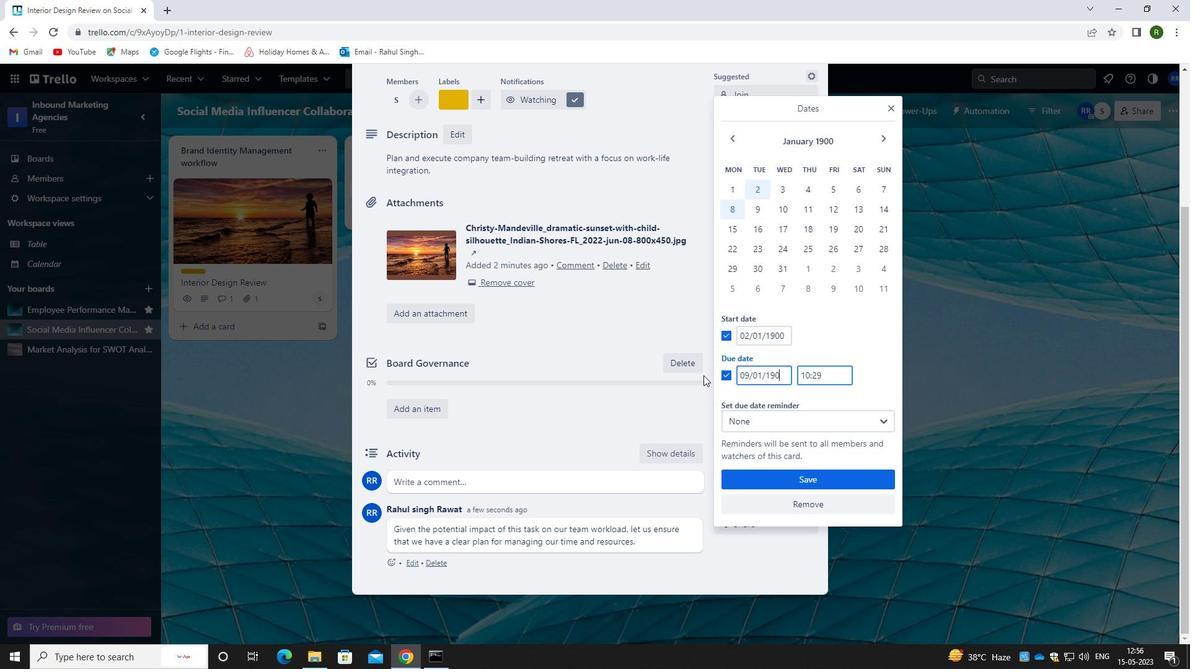 
Action: Mouse moved to (783, 482)
Screenshot: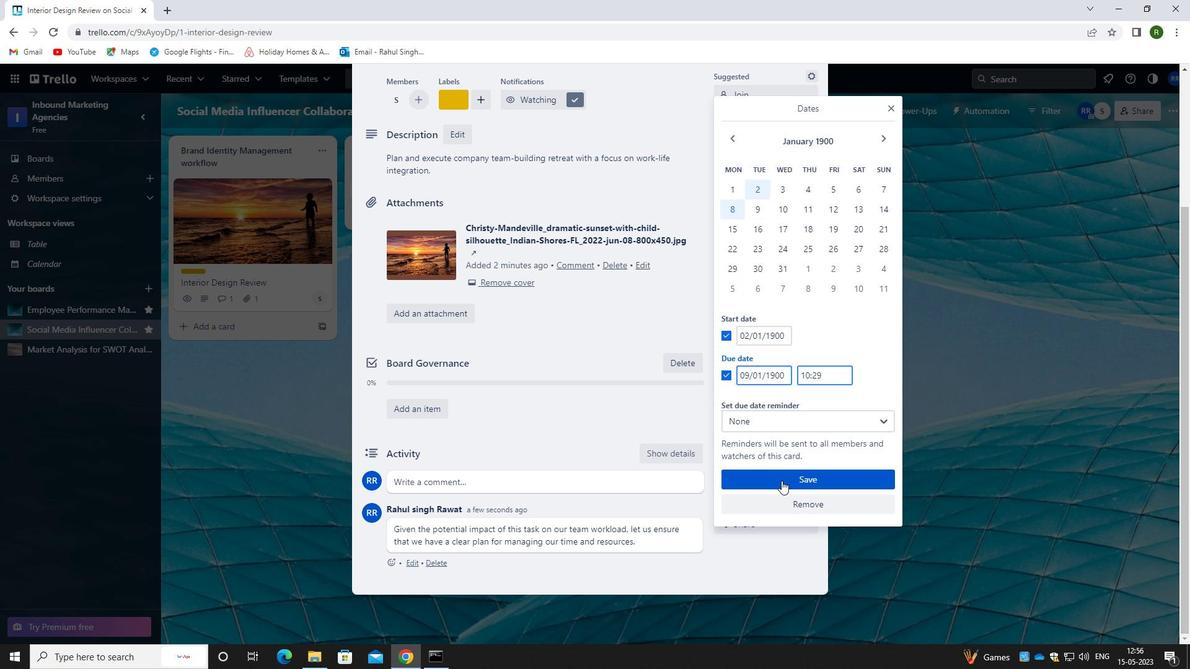 
Action: Mouse pressed left at (783, 482)
Screenshot: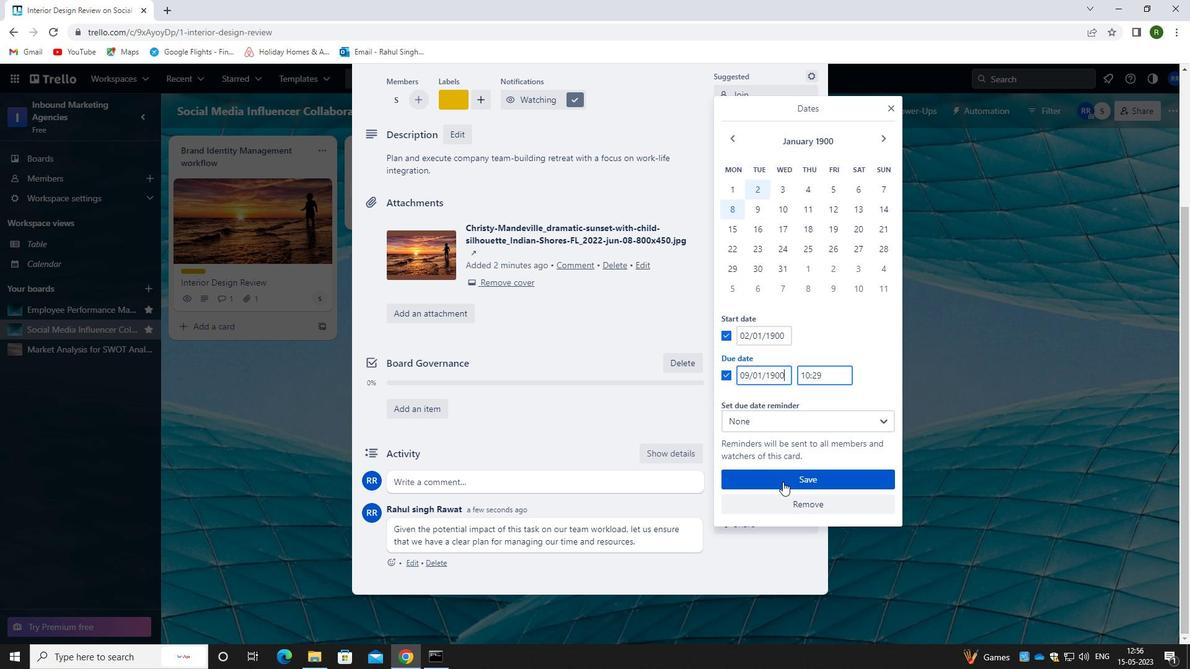 
Action: Mouse moved to (548, 412)
Screenshot: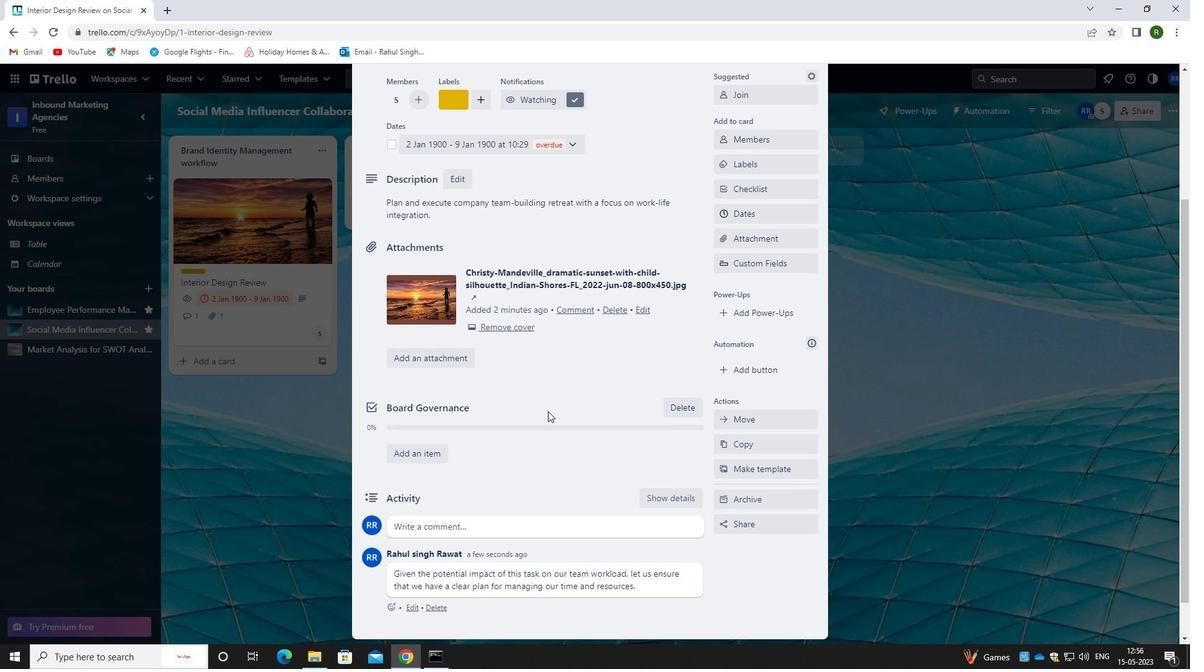 
Action: Mouse scrolled (548, 413) with delta (0, 0)
Screenshot: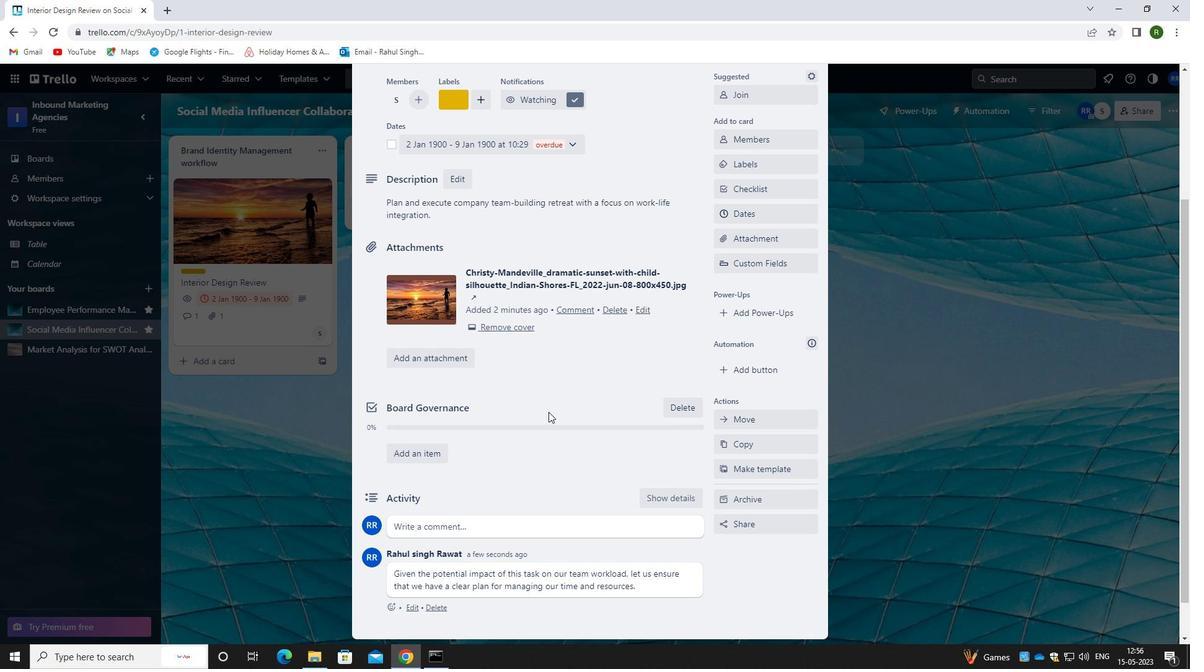 
Action: Mouse scrolled (548, 413) with delta (0, 0)
Screenshot: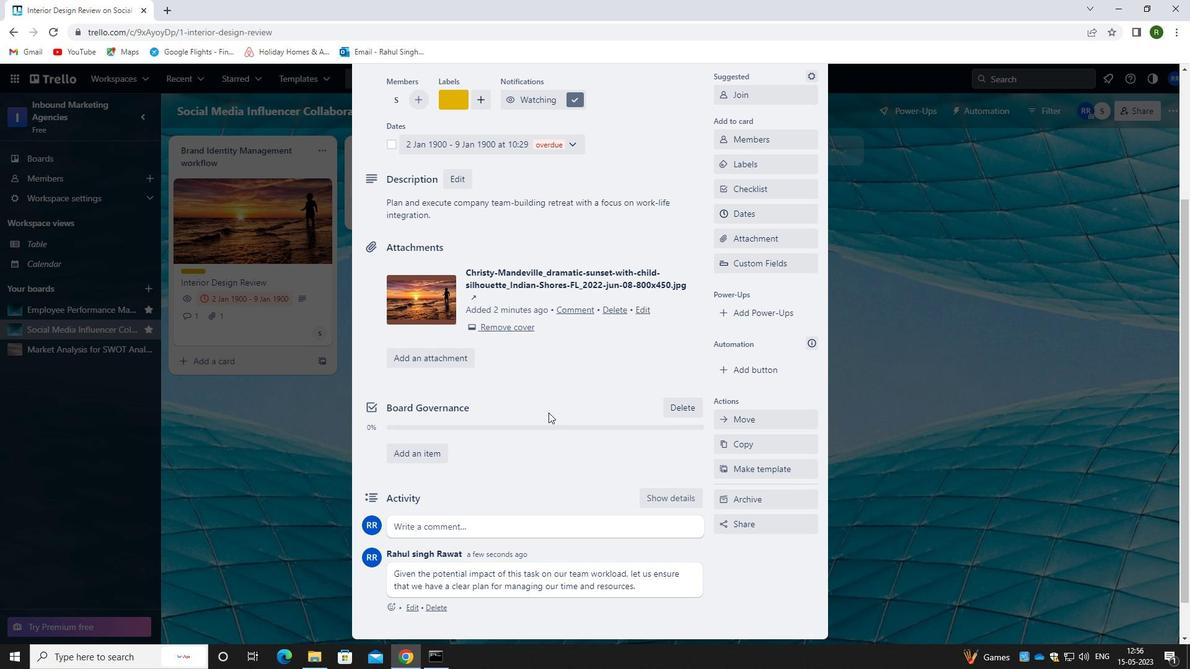 
Action: Mouse scrolled (548, 413) with delta (0, 0)
Screenshot: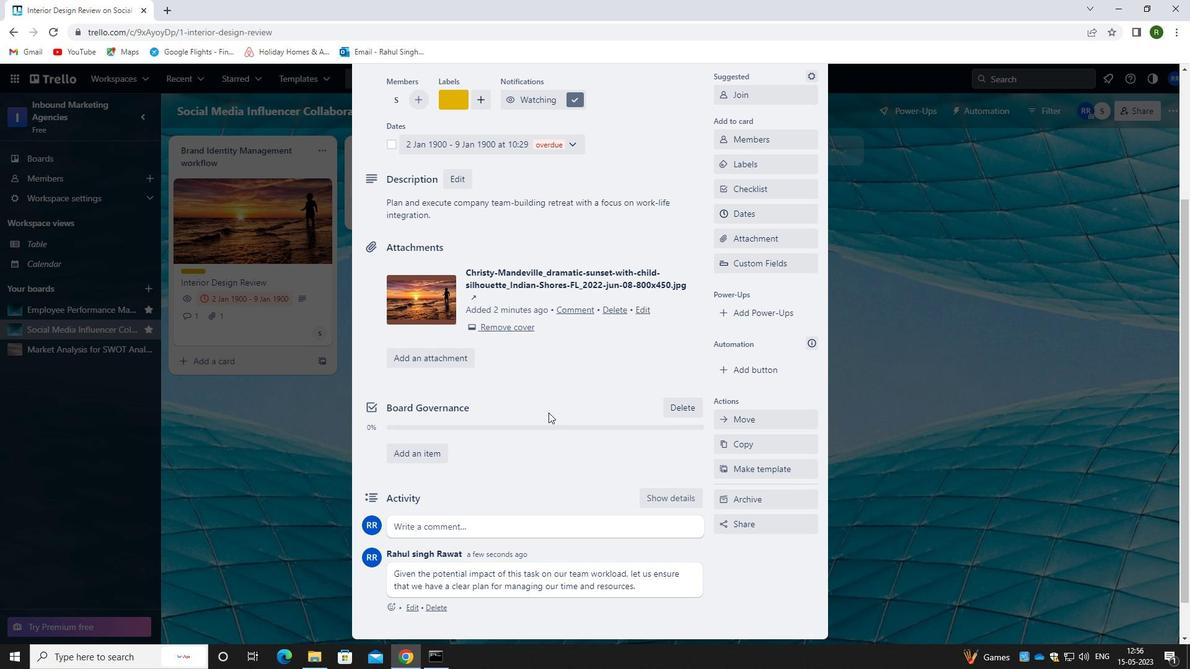 
Action: Mouse scrolled (548, 413) with delta (0, 0)
Screenshot: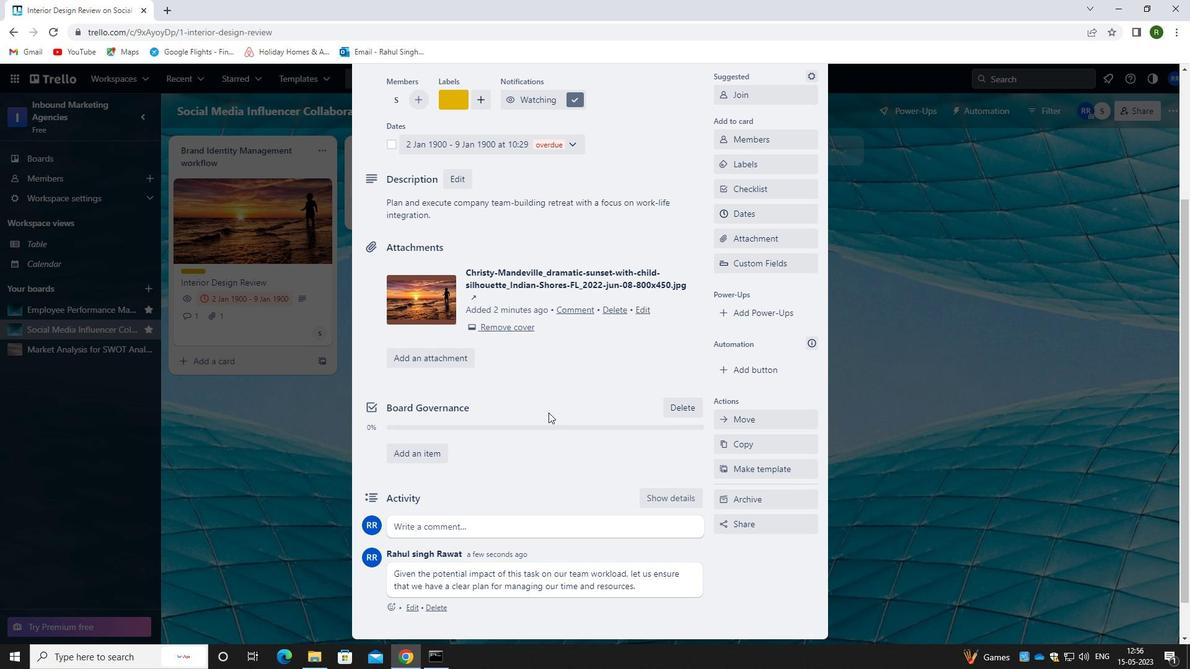 
Action: Mouse moved to (548, 413)
Screenshot: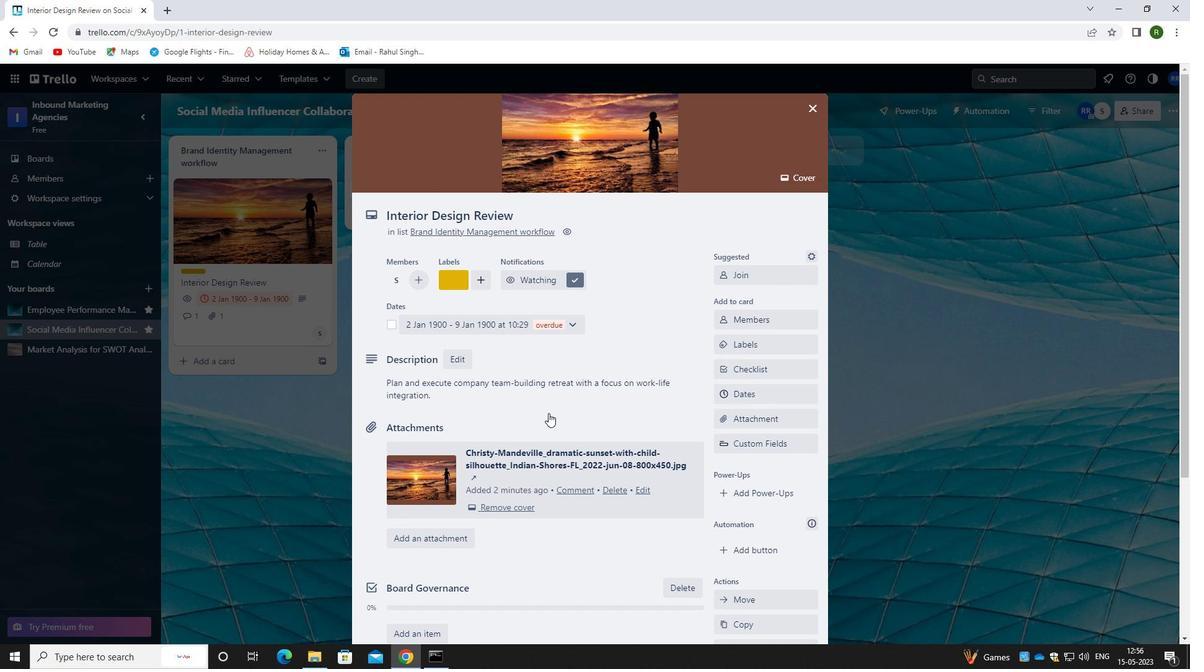 
